 Task: Find connections with filter location Haar with filter topic #Mindfulnesswith filter profile language German with filter current company [24]7.ai with filter school Vel Tech Rangarajan Dr. Sagunthala R & D Institute of Science & Technology, Chennai with filter industry Printing Services with filter service category Healthcare Consulting with filter keywords title Copywriter
Action: Mouse moved to (224, 195)
Screenshot: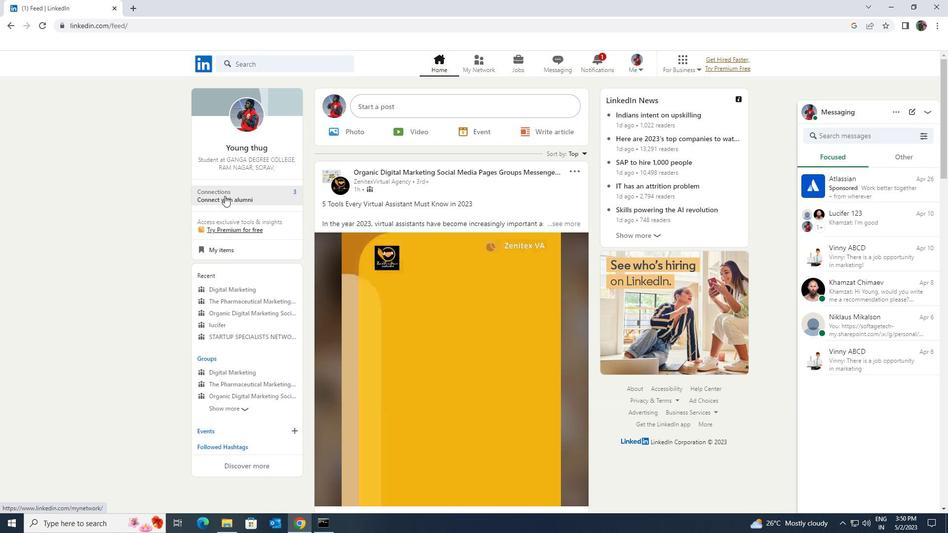
Action: Mouse pressed left at (224, 195)
Screenshot: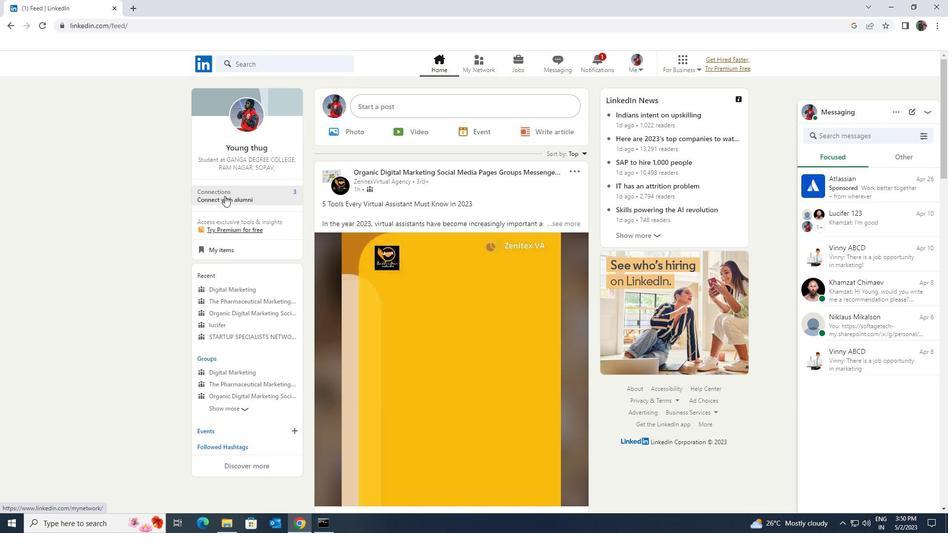 
Action: Mouse moved to (238, 120)
Screenshot: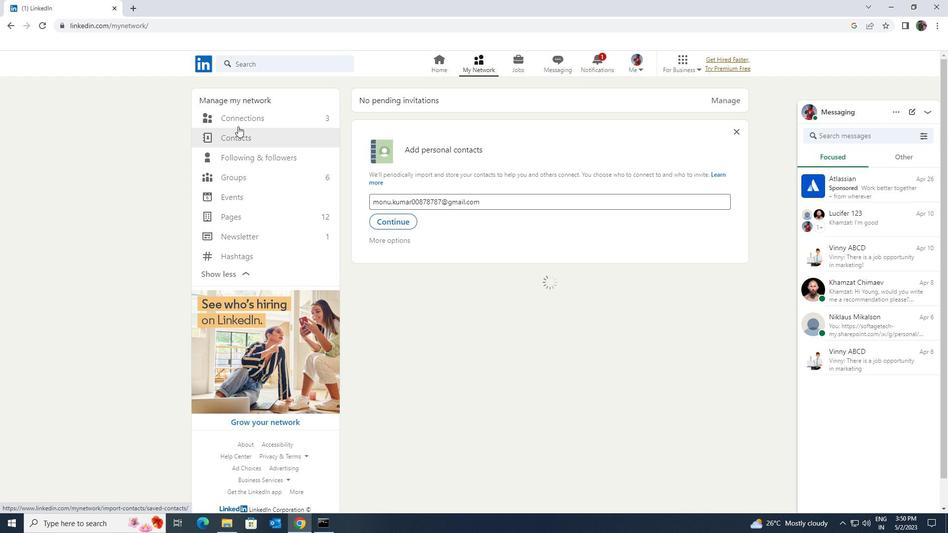 
Action: Mouse pressed left at (238, 120)
Screenshot: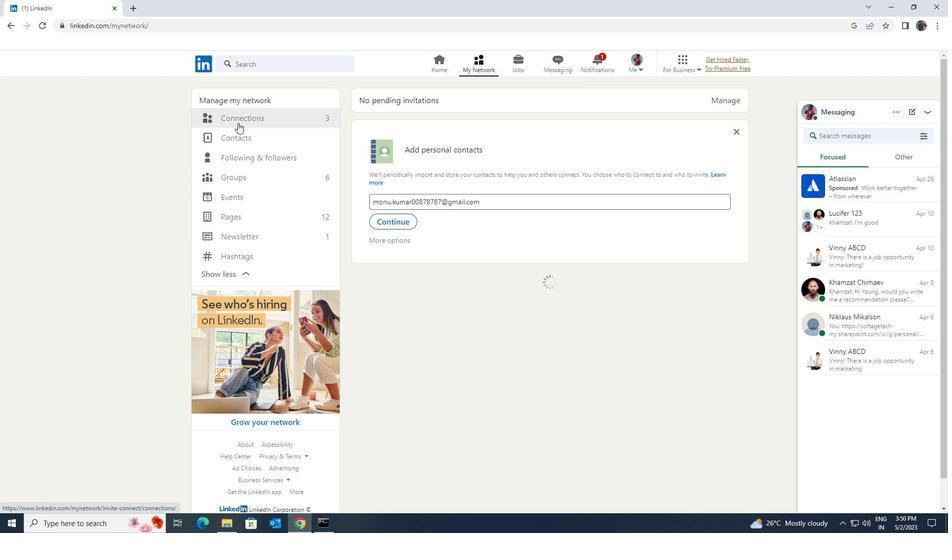 
Action: Mouse moved to (533, 120)
Screenshot: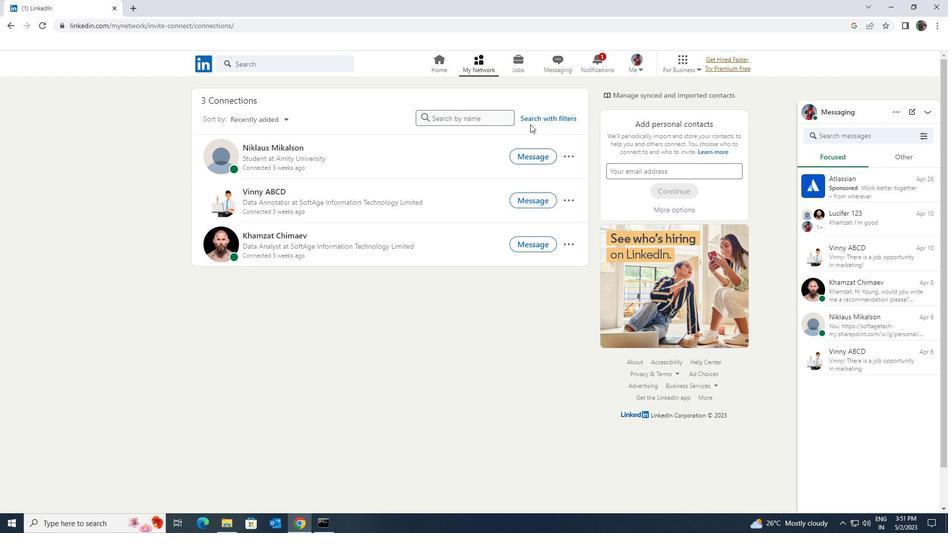 
Action: Mouse pressed left at (533, 120)
Screenshot: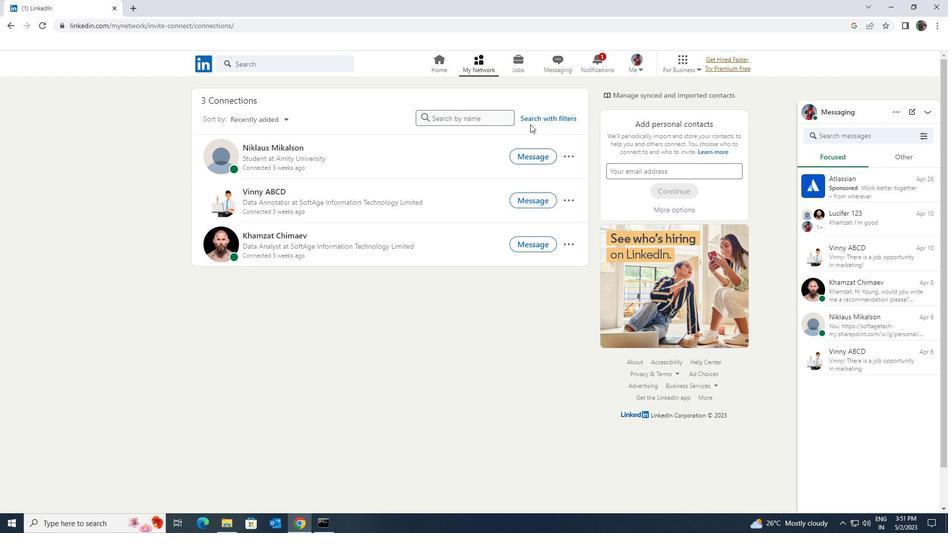 
Action: Mouse moved to (504, 92)
Screenshot: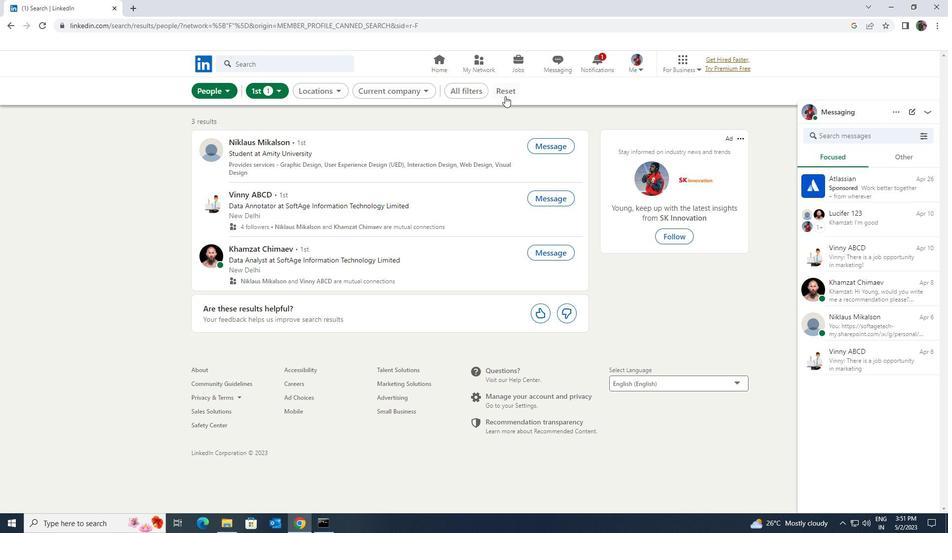 
Action: Mouse pressed left at (504, 92)
Screenshot: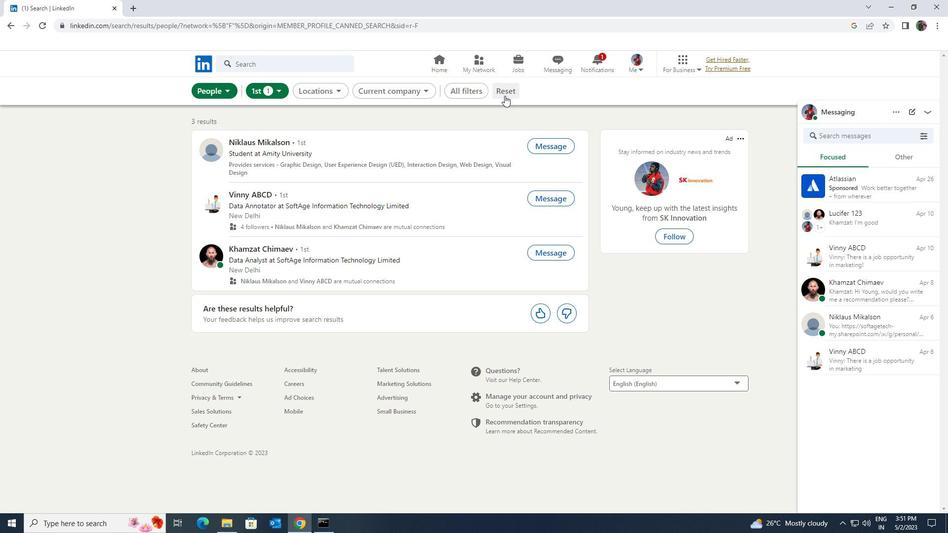 
Action: Mouse moved to (497, 90)
Screenshot: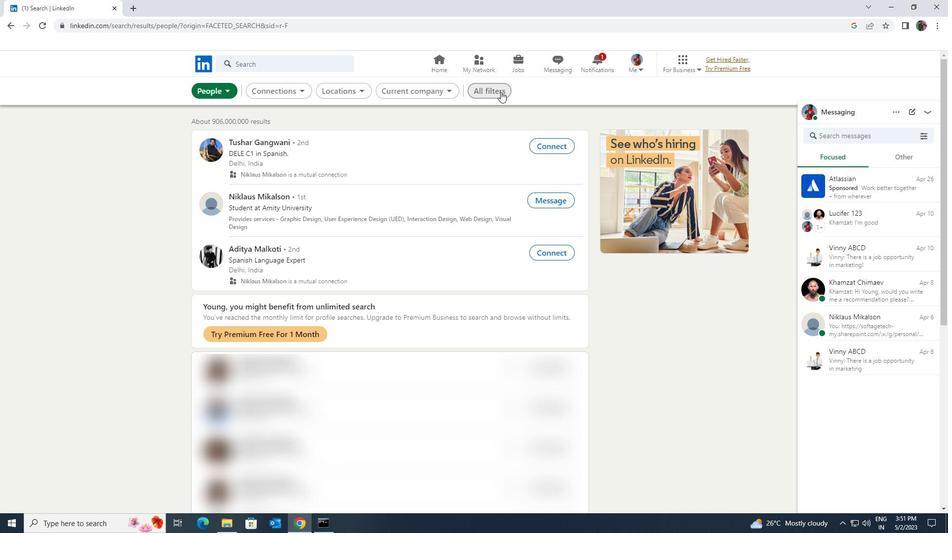 
Action: Mouse pressed left at (497, 90)
Screenshot: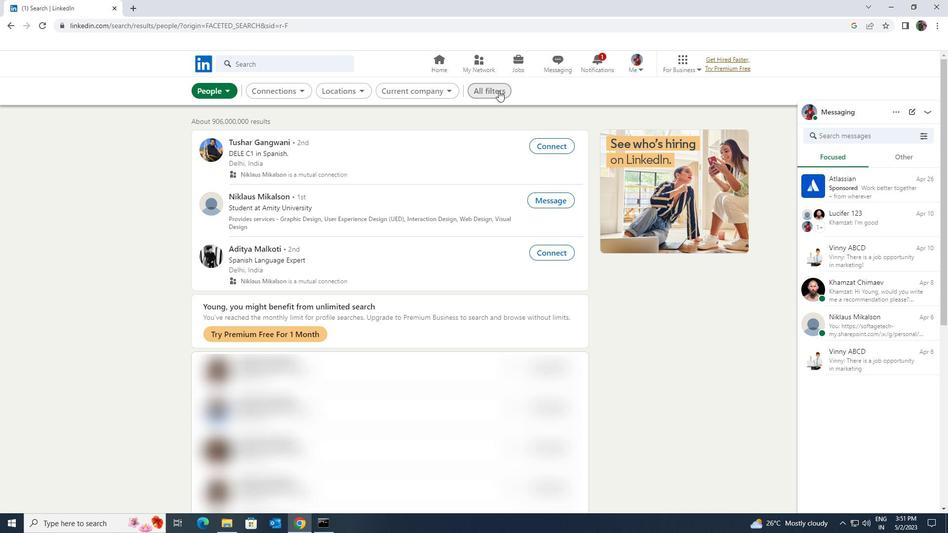 
Action: Mouse moved to (818, 387)
Screenshot: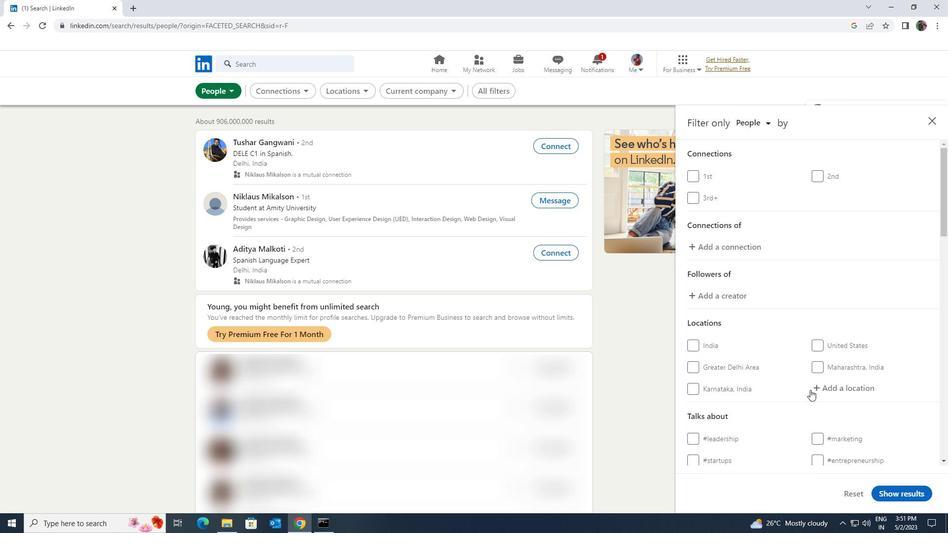 
Action: Mouse pressed left at (818, 387)
Screenshot: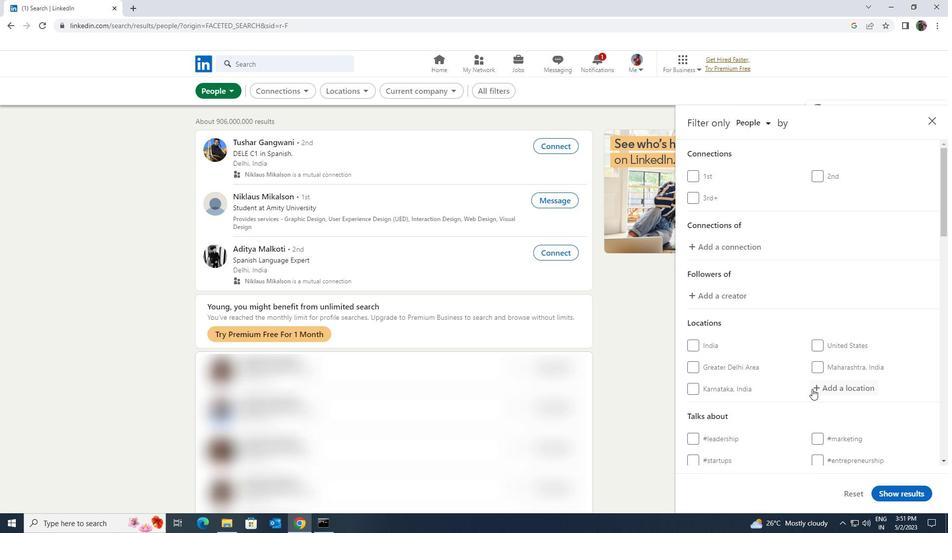 
Action: Key pressed <Key.shift>HAAR
Screenshot: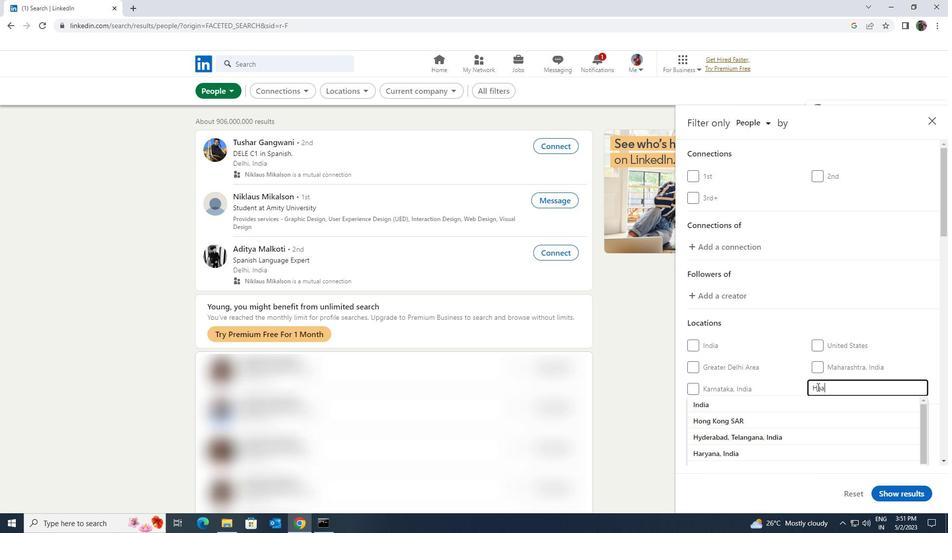 
Action: Mouse moved to (806, 416)
Screenshot: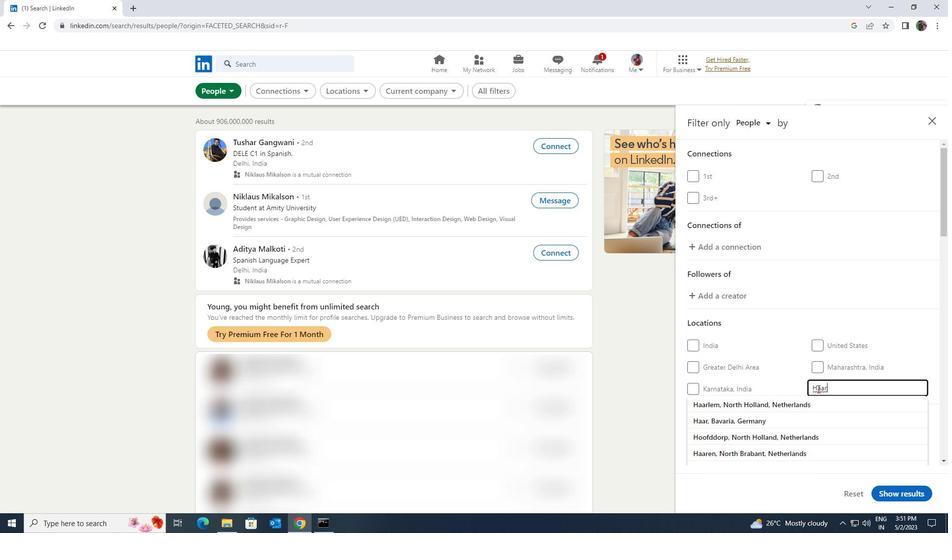 
Action: Mouse pressed left at (806, 416)
Screenshot: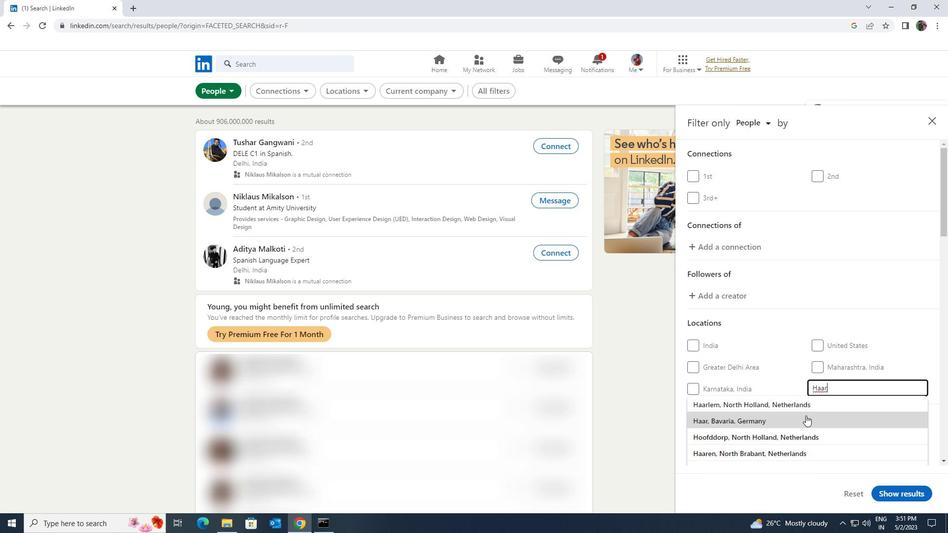 
Action: Mouse scrolled (806, 415) with delta (0, 0)
Screenshot: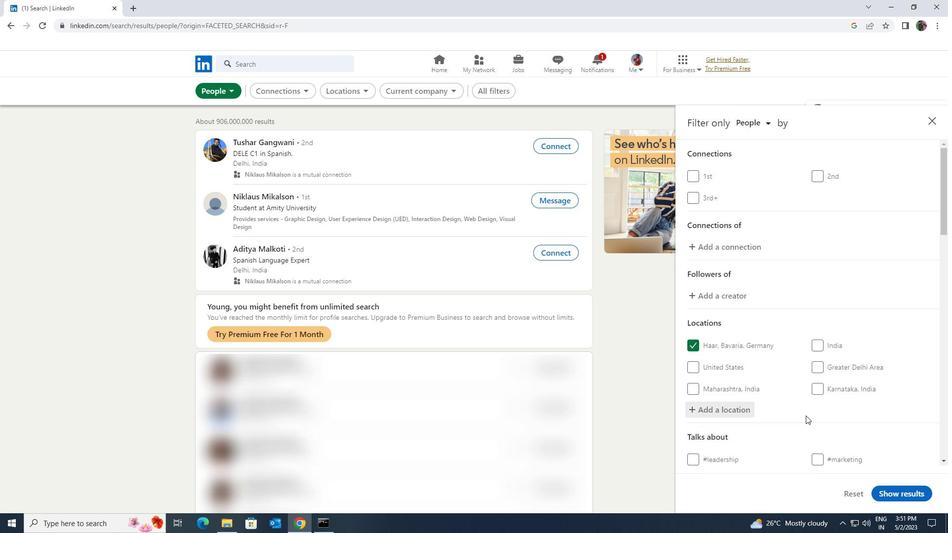 
Action: Mouse moved to (810, 422)
Screenshot: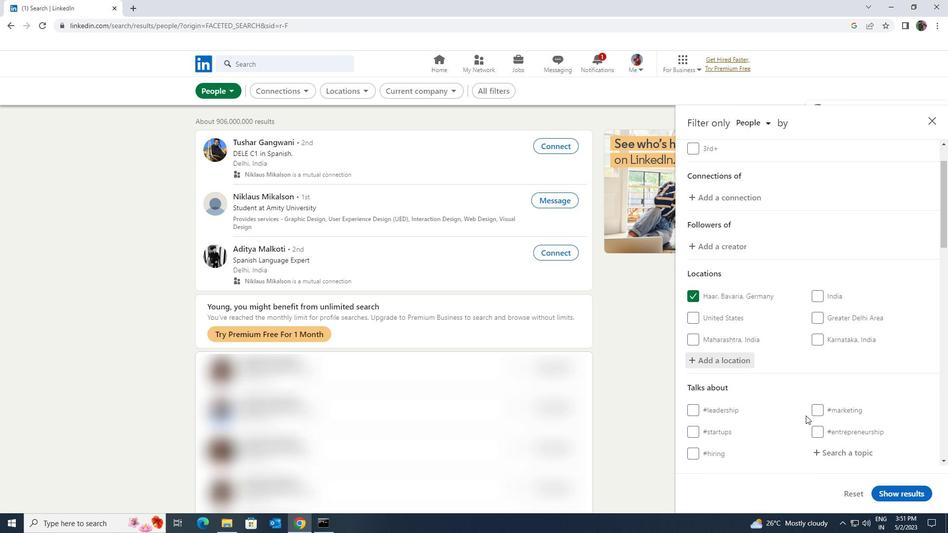 
Action: Mouse scrolled (810, 422) with delta (0, 0)
Screenshot: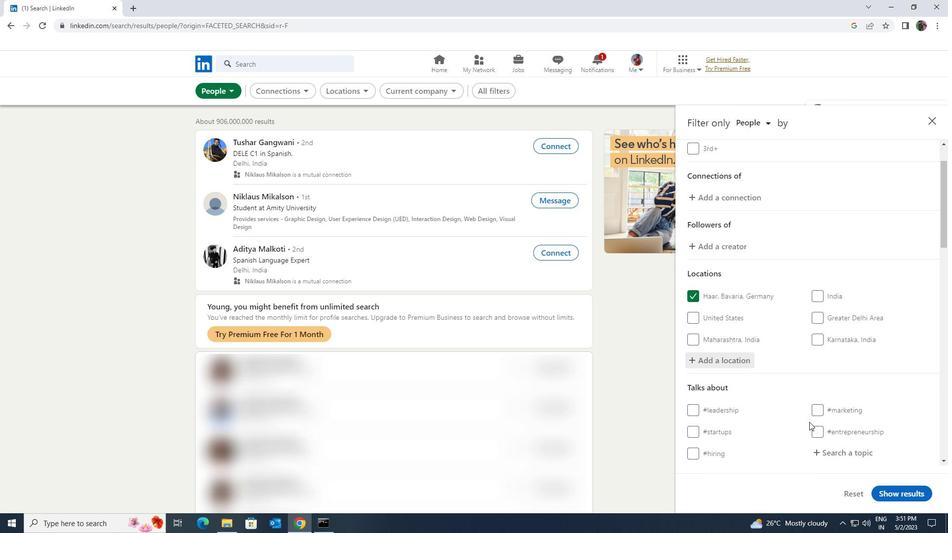 
Action: Mouse moved to (830, 404)
Screenshot: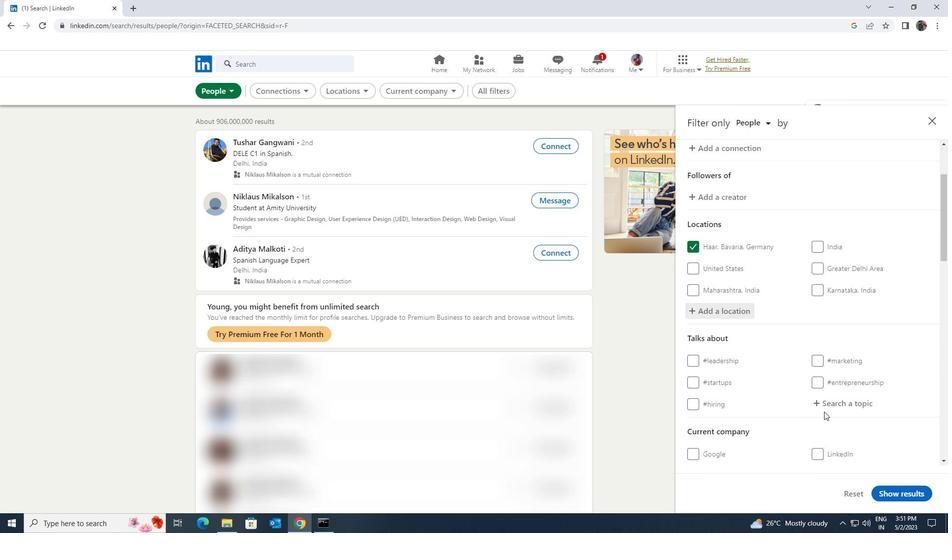 
Action: Mouse pressed left at (830, 404)
Screenshot: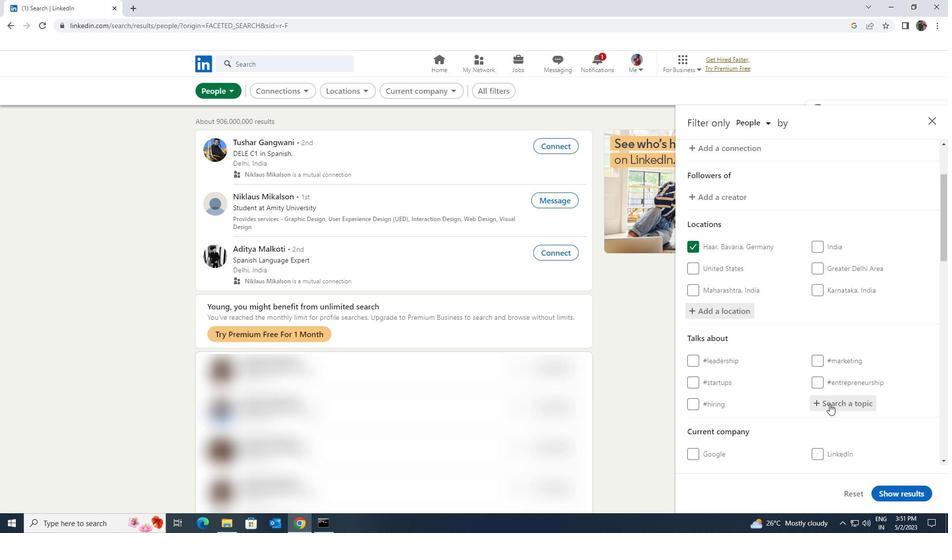 
Action: Key pressed <Key.shift>MINDFULL
Screenshot: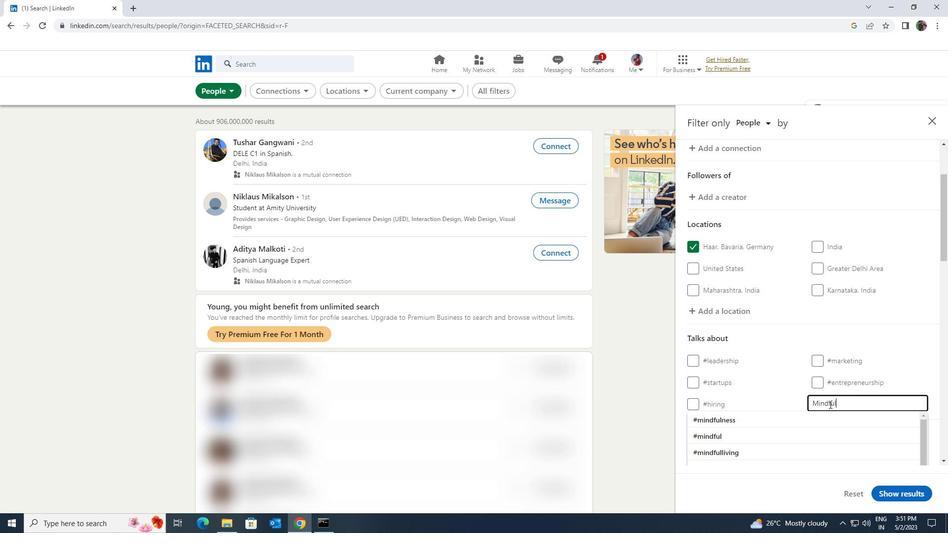 
Action: Mouse moved to (800, 449)
Screenshot: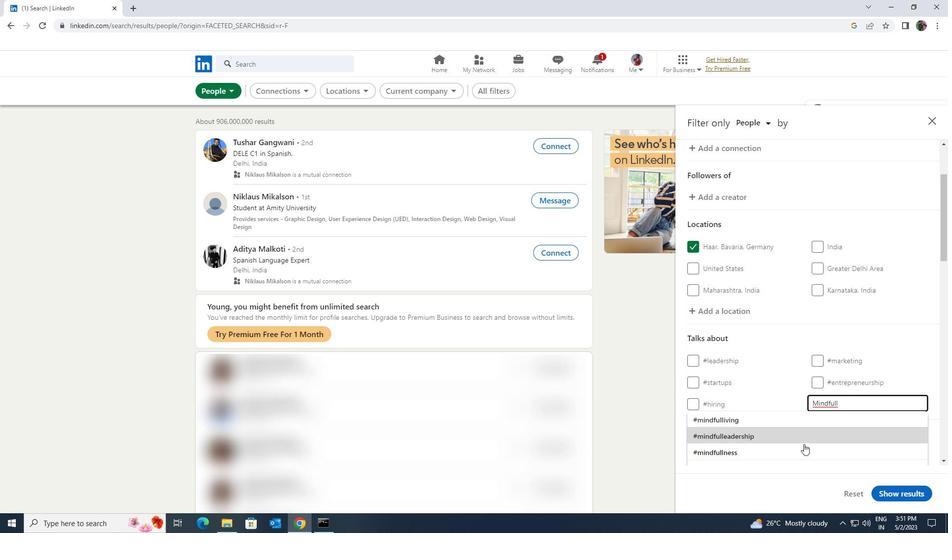 
Action: Mouse pressed left at (800, 449)
Screenshot: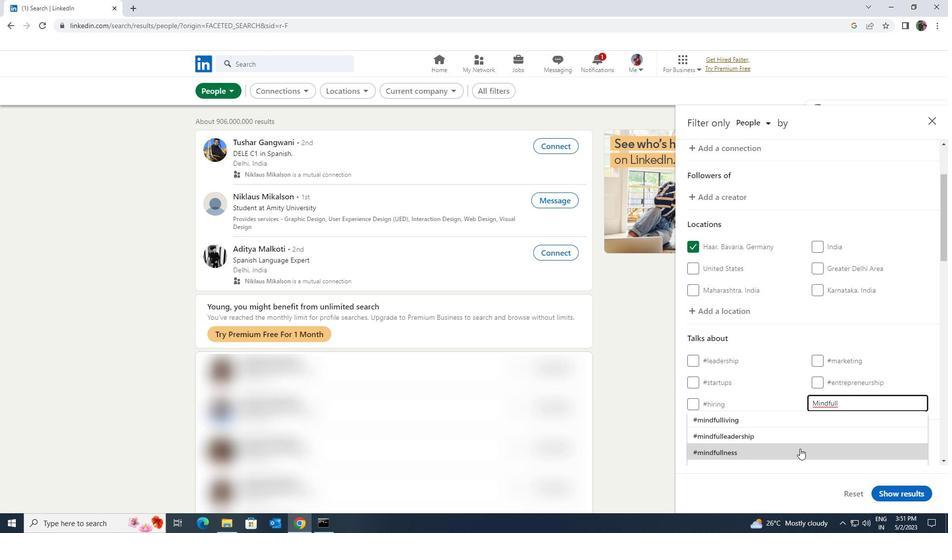 
Action: Mouse moved to (802, 436)
Screenshot: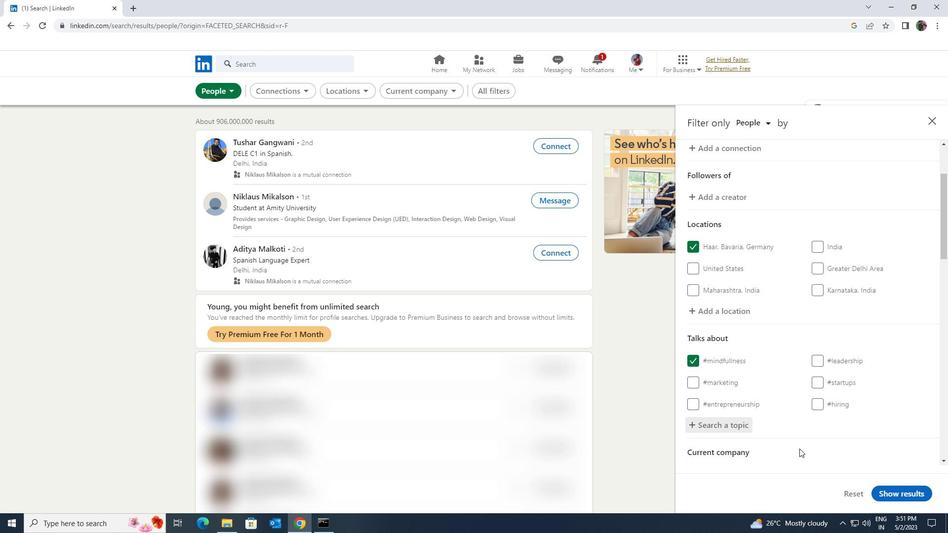 
Action: Mouse scrolled (802, 436) with delta (0, 0)
Screenshot: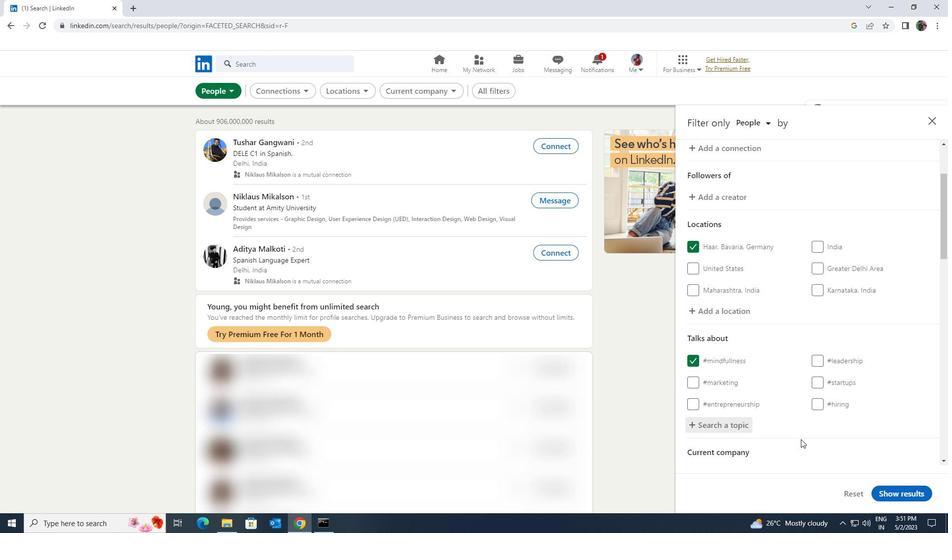 
Action: Mouse scrolled (802, 436) with delta (0, 0)
Screenshot: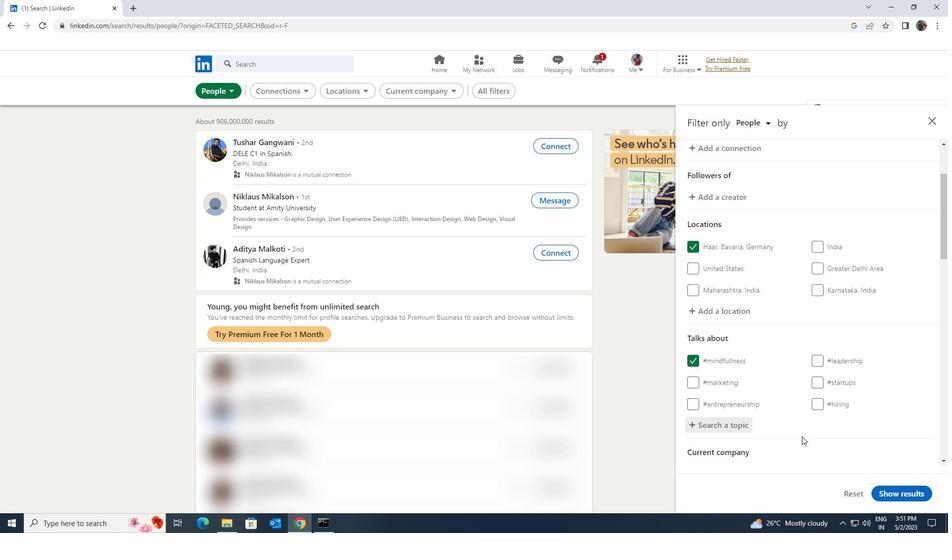 
Action: Mouse scrolled (802, 436) with delta (0, 0)
Screenshot: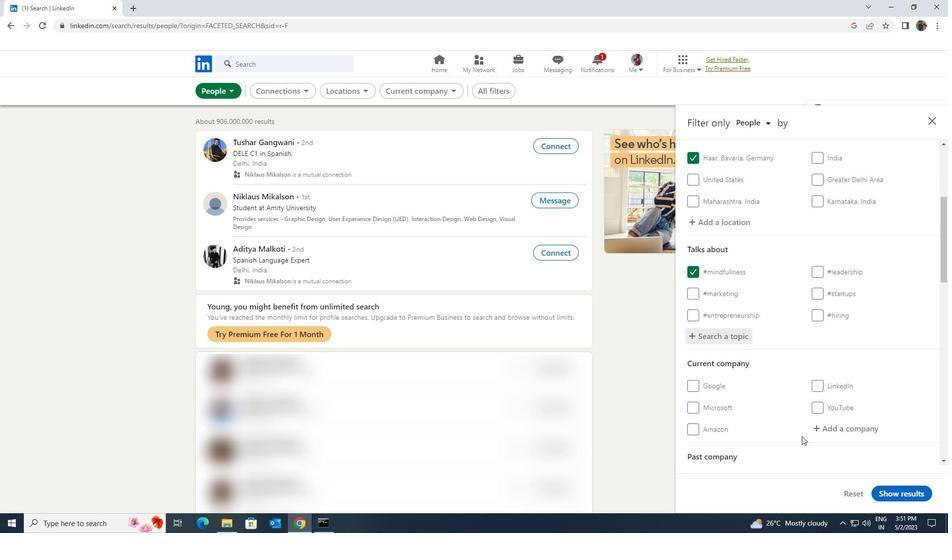 
Action: Mouse scrolled (802, 436) with delta (0, 0)
Screenshot: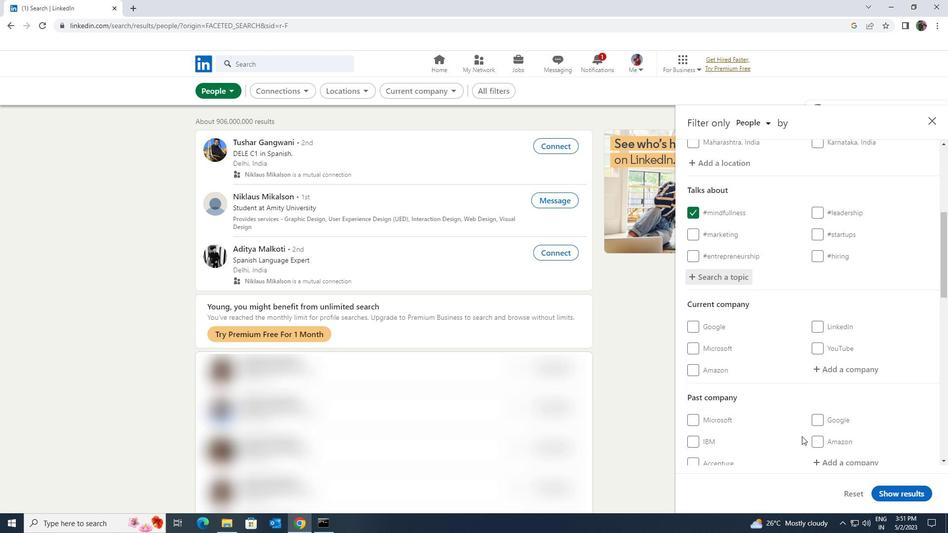 
Action: Mouse scrolled (802, 436) with delta (0, 0)
Screenshot: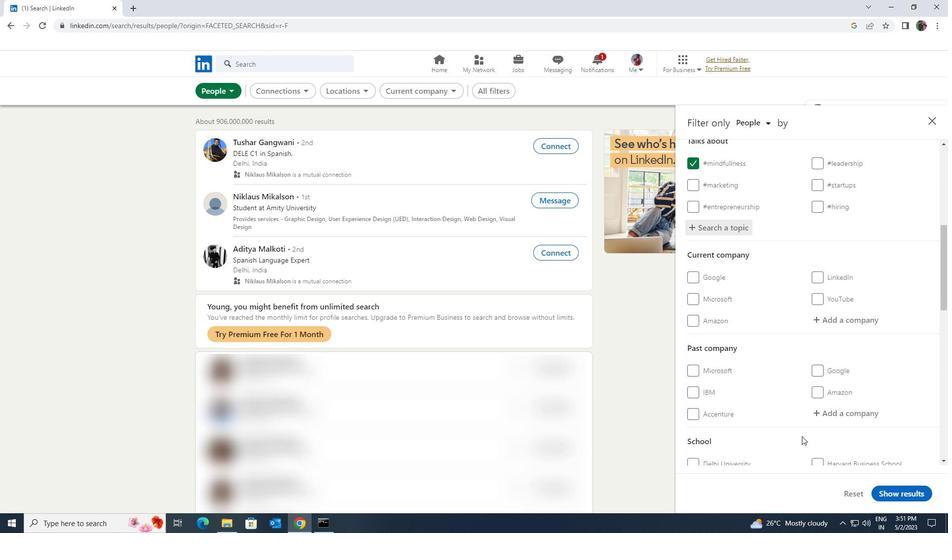 
Action: Mouse scrolled (802, 436) with delta (0, 0)
Screenshot: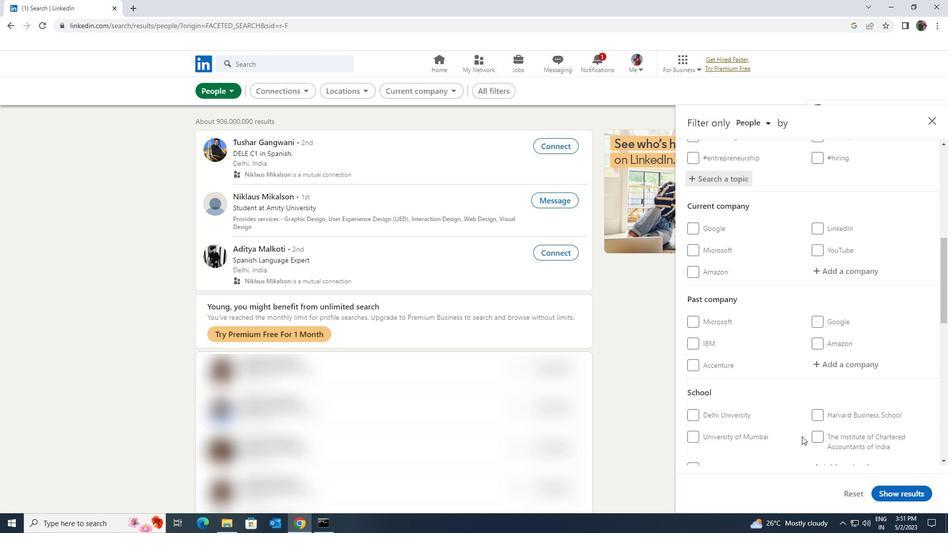 
Action: Mouse scrolled (802, 436) with delta (0, 0)
Screenshot: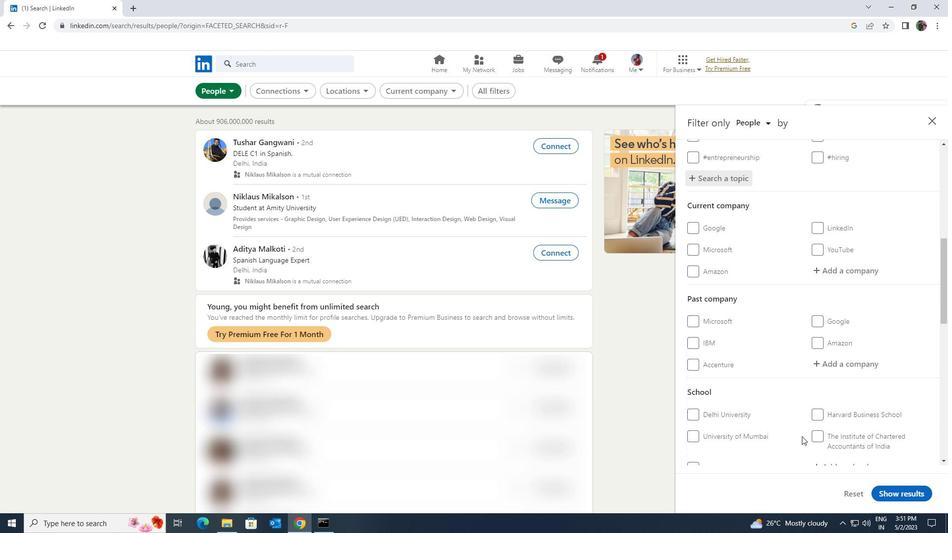 
Action: Mouse scrolled (802, 436) with delta (0, 0)
Screenshot: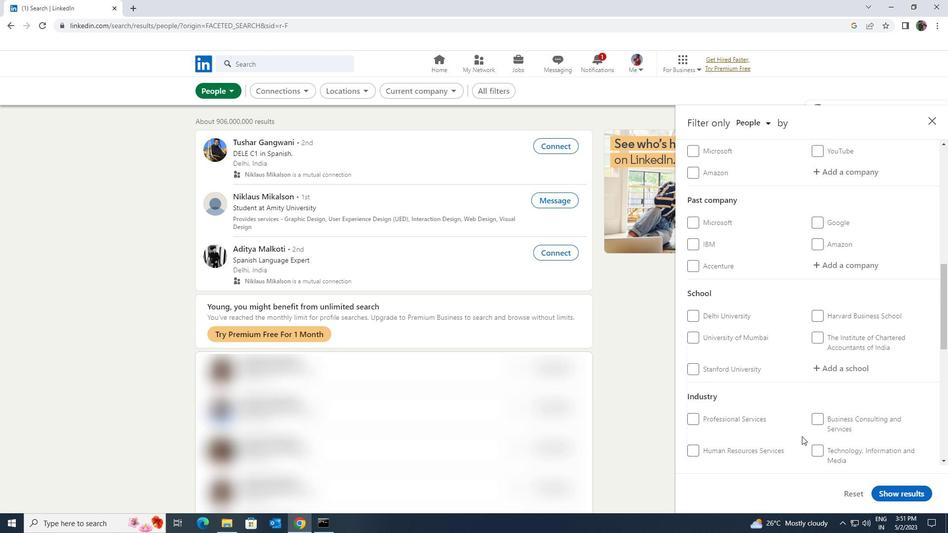 
Action: Mouse scrolled (802, 436) with delta (0, 0)
Screenshot: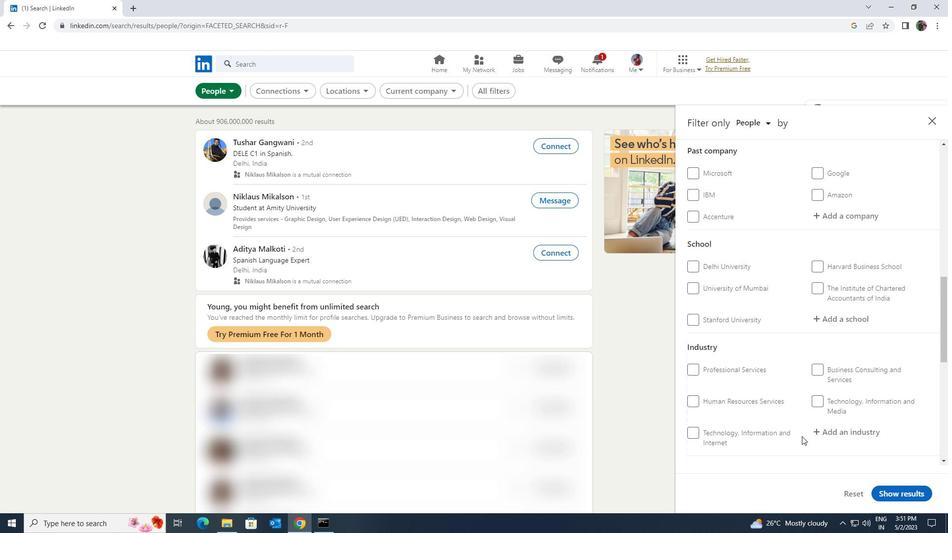 
Action: Mouse scrolled (802, 436) with delta (0, 0)
Screenshot: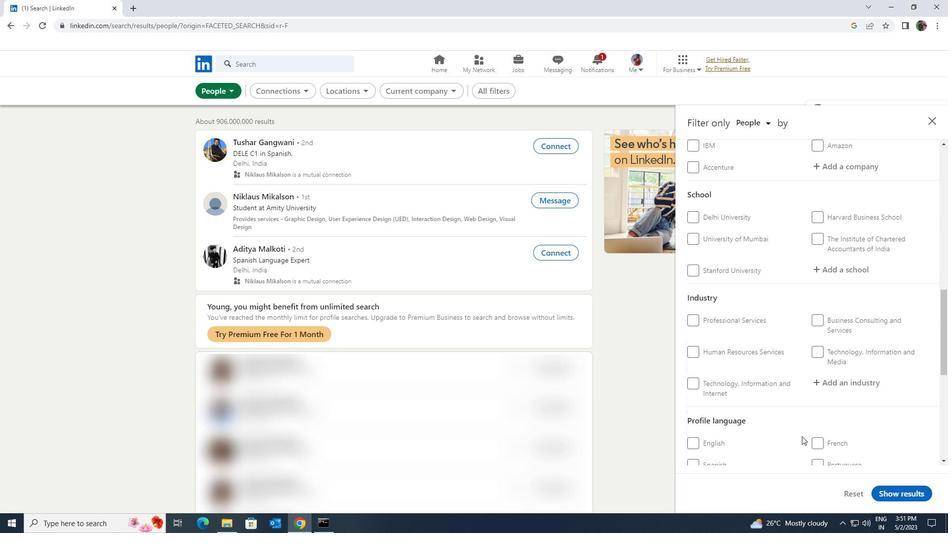 
Action: Mouse scrolled (802, 436) with delta (0, 0)
Screenshot: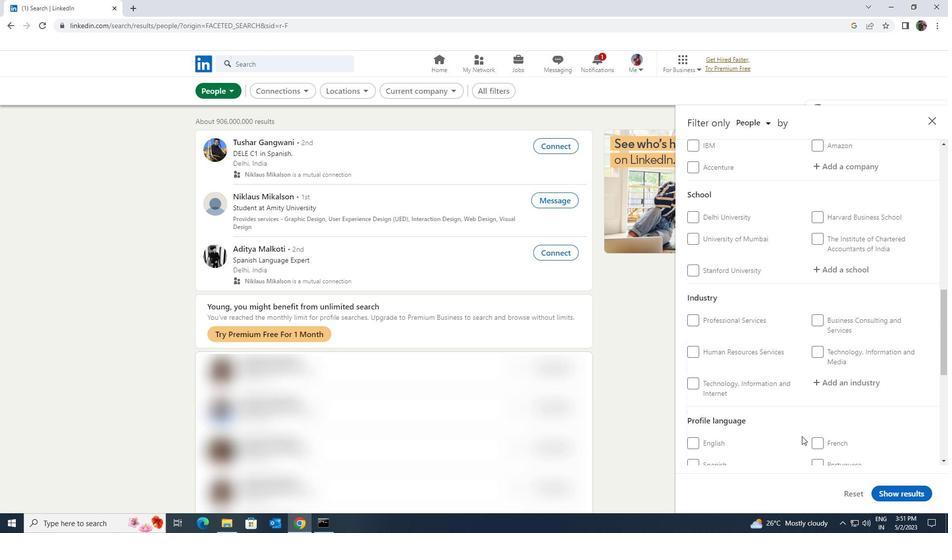 
Action: Mouse moved to (699, 387)
Screenshot: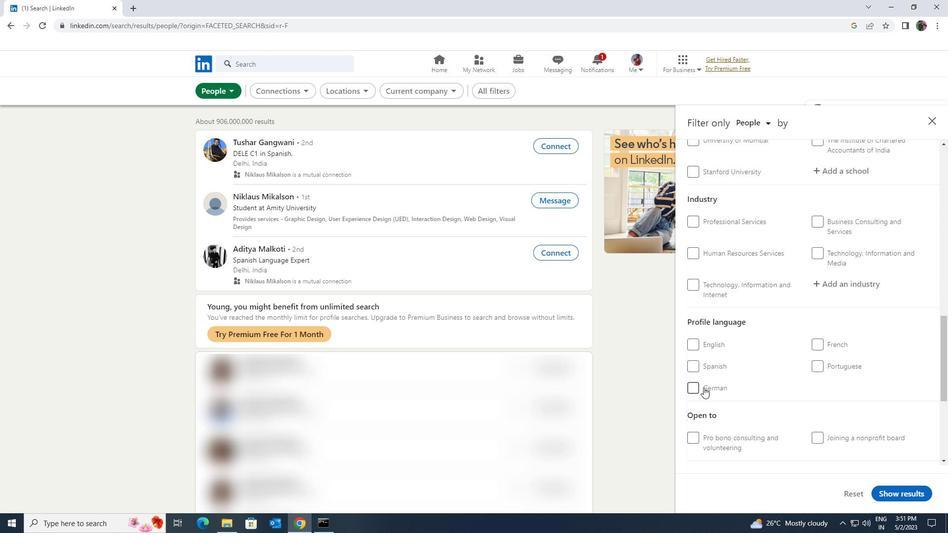 
Action: Mouse pressed left at (699, 387)
Screenshot: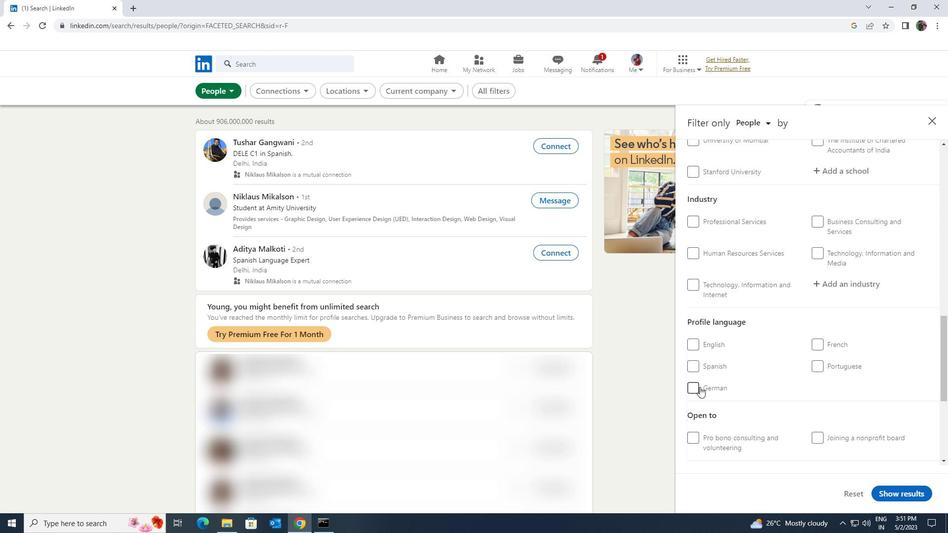 
Action: Mouse moved to (753, 393)
Screenshot: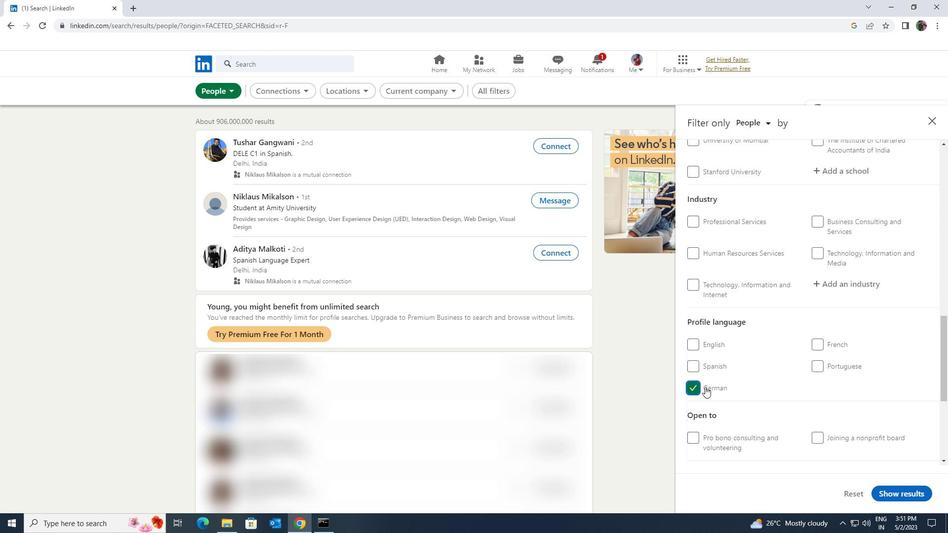 
Action: Mouse scrolled (753, 394) with delta (0, 0)
Screenshot: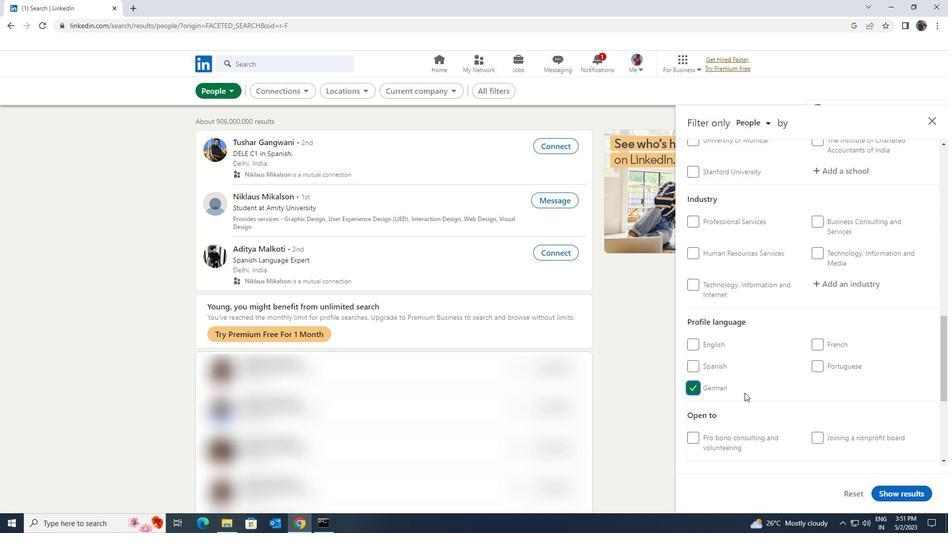 
Action: Mouse scrolled (753, 394) with delta (0, 0)
Screenshot: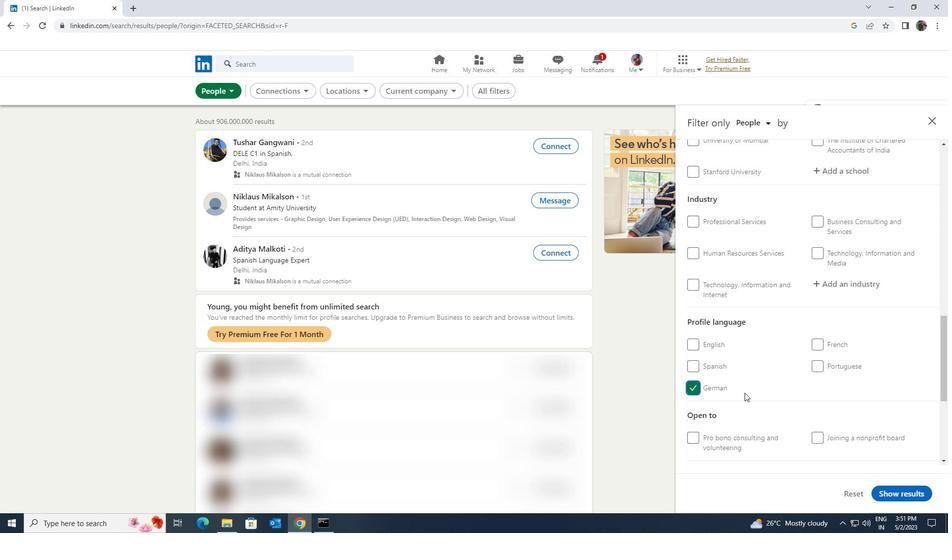 
Action: Mouse scrolled (753, 394) with delta (0, 0)
Screenshot: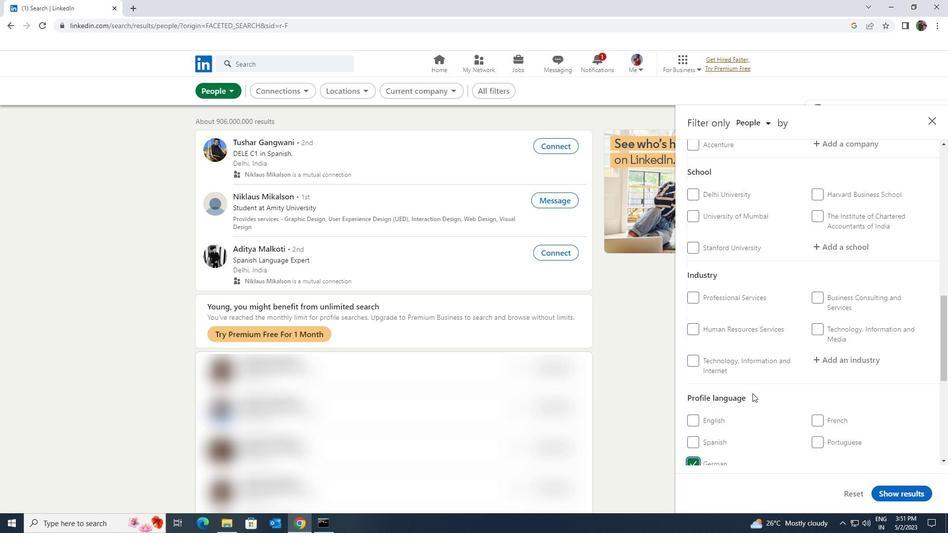 
Action: Mouse scrolled (753, 394) with delta (0, 0)
Screenshot: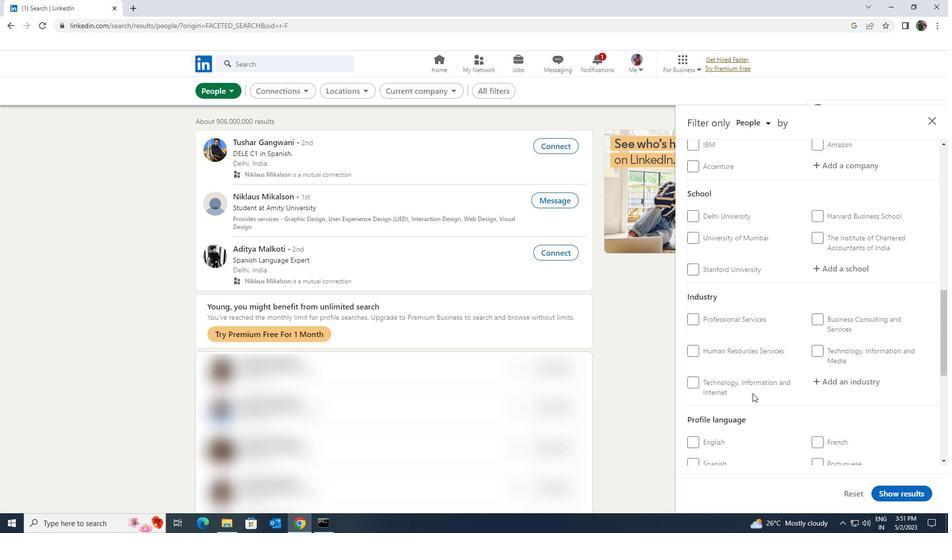 
Action: Mouse scrolled (753, 394) with delta (0, 0)
Screenshot: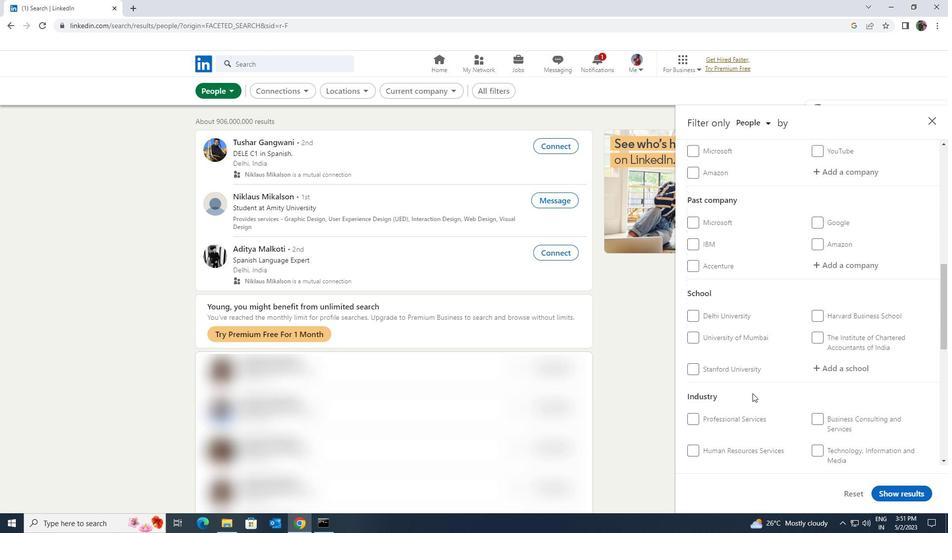 
Action: Mouse scrolled (753, 394) with delta (0, 0)
Screenshot: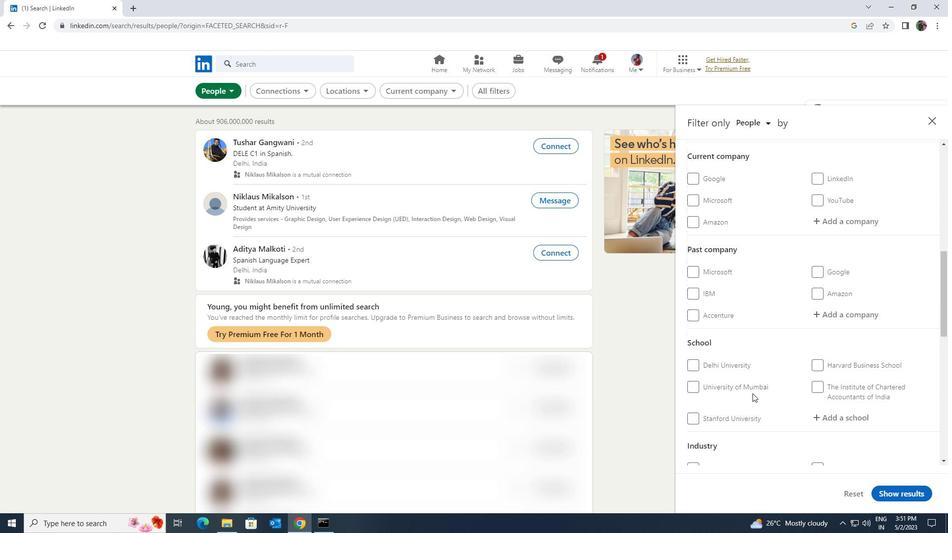 
Action: Mouse scrolled (753, 394) with delta (0, 0)
Screenshot: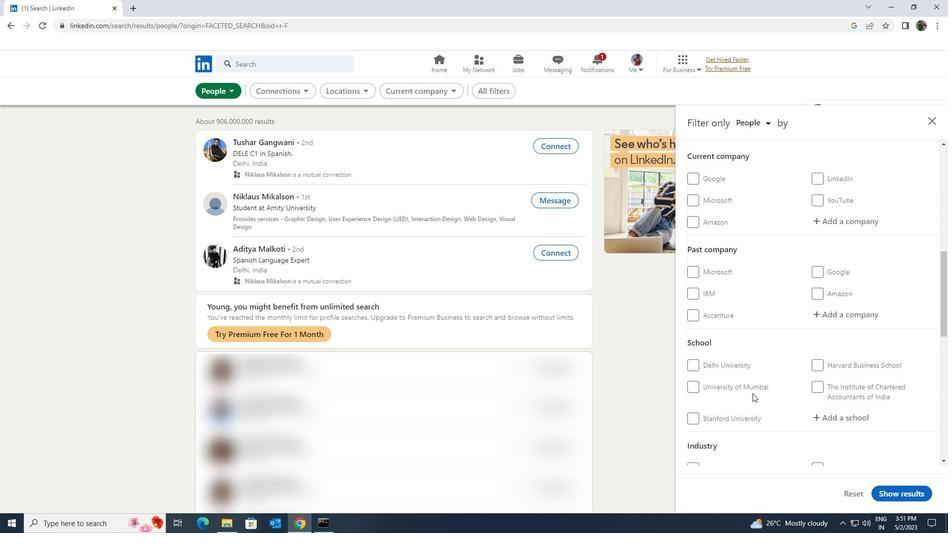 
Action: Mouse moved to (820, 320)
Screenshot: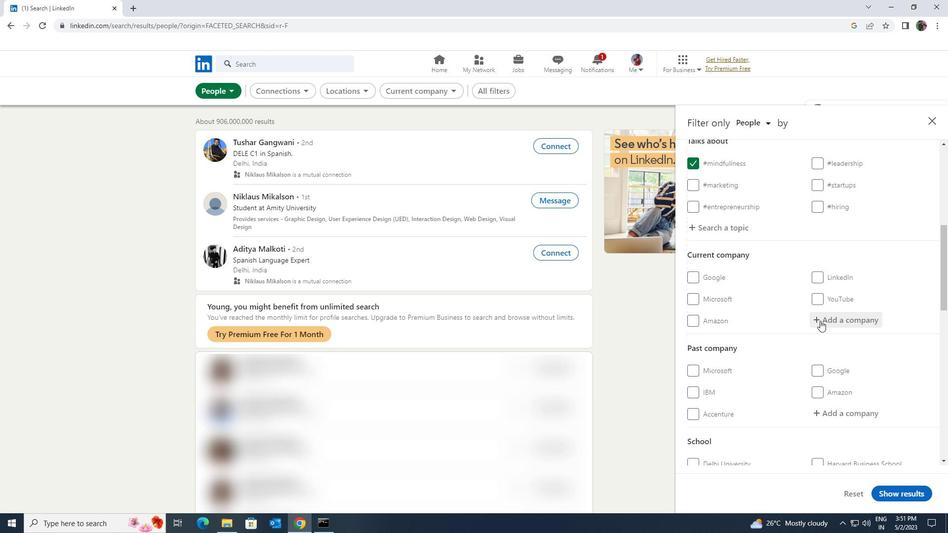 
Action: Mouse pressed left at (820, 320)
Screenshot: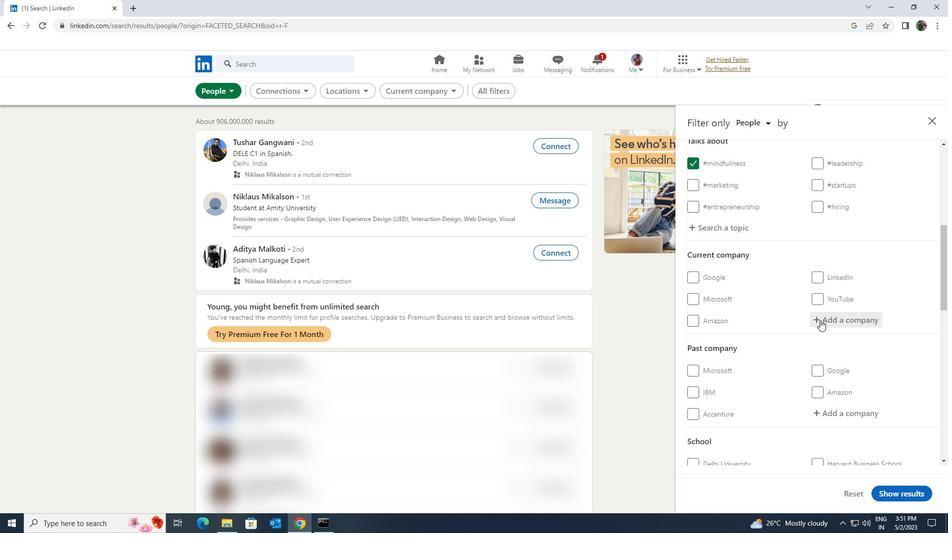 
Action: Key pressed <Key.shift><Key.shift><Key.shift><Key.shift><Key.shift><Key.shift><Key.shift><Key.shift><Key.shift><Key.shift><Key.shift><Key.shift><Key.shift><Key.shift><Key.shift><Key.shift><Key.shift><Key.shift><Key.shift><Key.shift><Key.shift><Key.shift><Key.shift><Key.shift><Key.shift><Key.shift><Key.shift>@4.AI
Screenshot: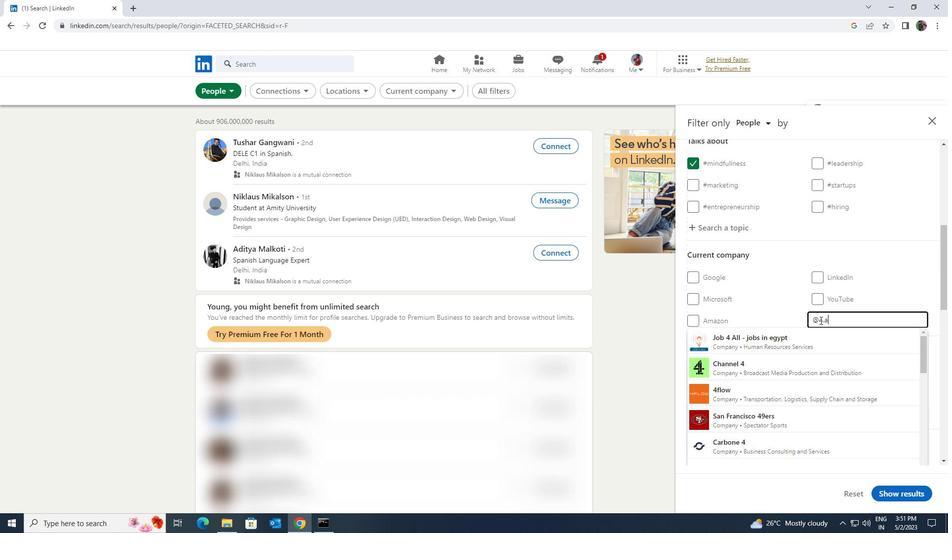 
Action: Mouse moved to (804, 362)
Screenshot: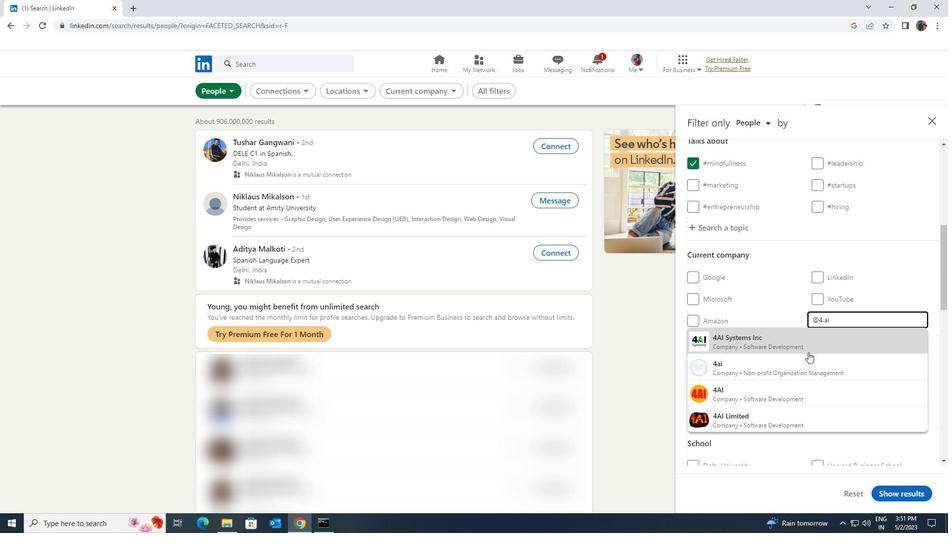 
Action: Mouse pressed left at (804, 362)
Screenshot: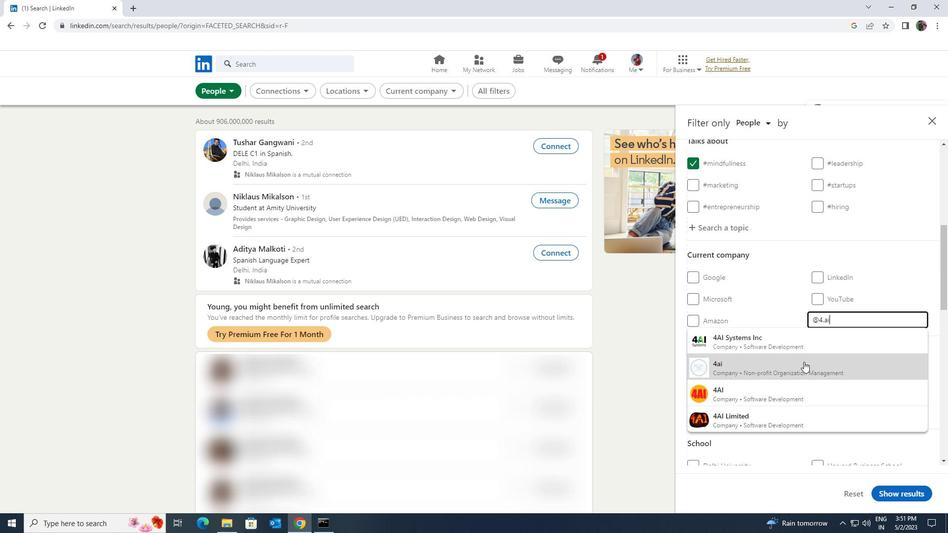 
Action: Mouse scrolled (804, 361) with delta (0, 0)
Screenshot: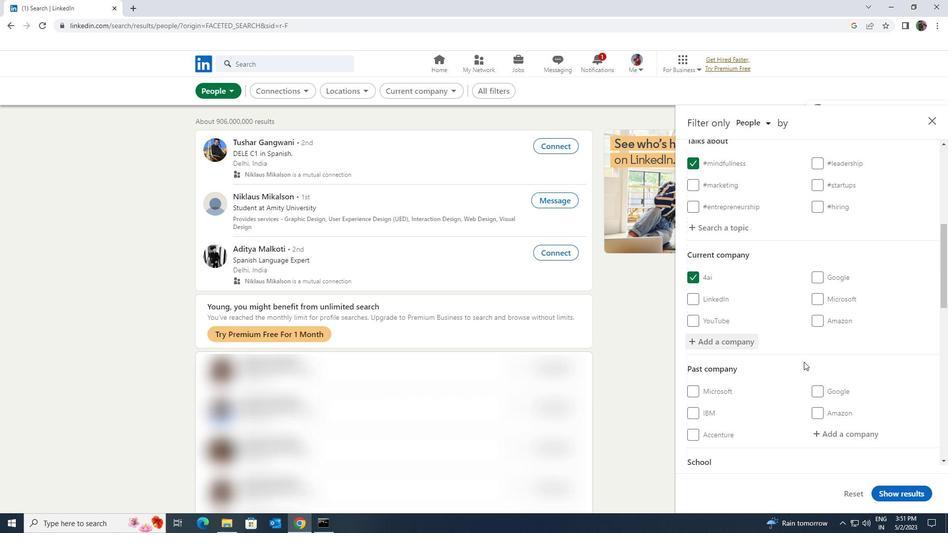 
Action: Mouse scrolled (804, 361) with delta (0, 0)
Screenshot: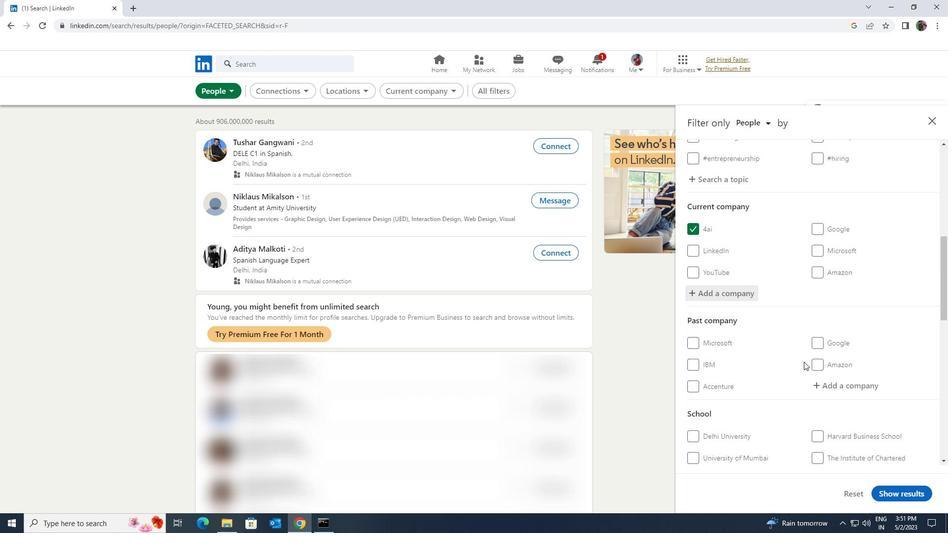 
Action: Mouse scrolled (804, 361) with delta (0, 0)
Screenshot: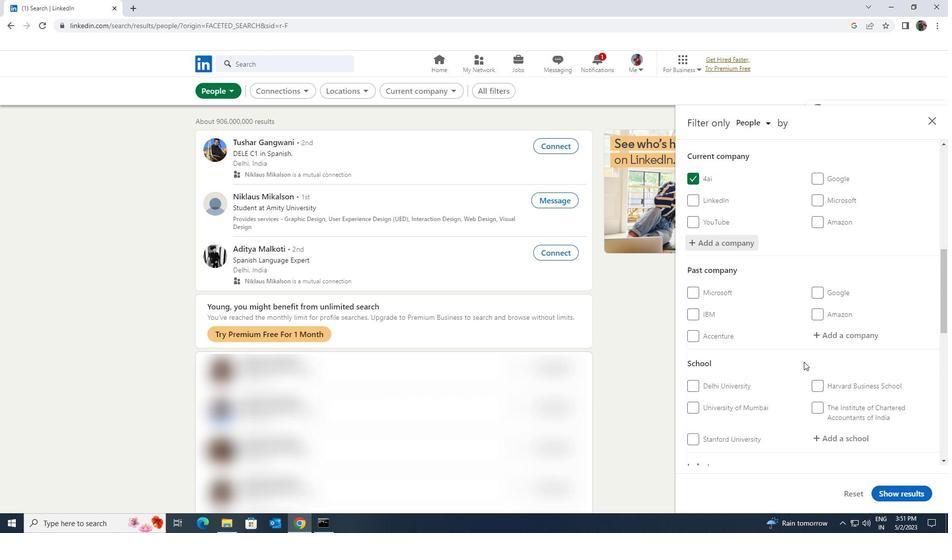
Action: Mouse moved to (820, 386)
Screenshot: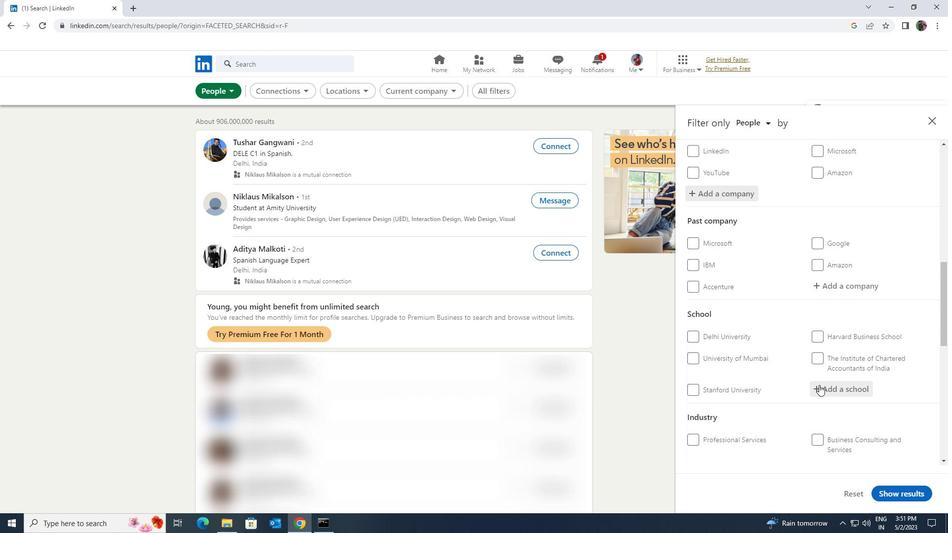 
Action: Mouse pressed left at (820, 386)
Screenshot: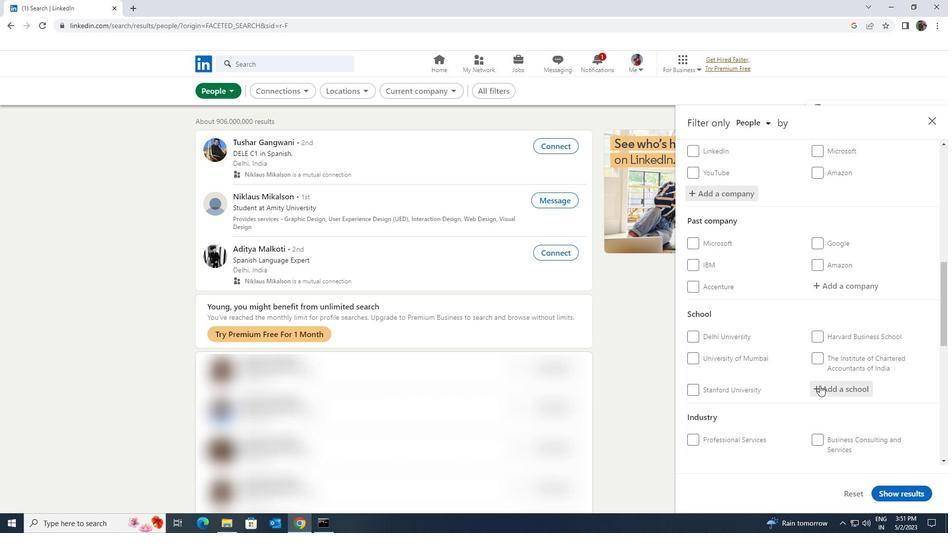 
Action: Key pressed <Key.shift><Key.shift><Key.shift><Key.shift><Key.shift><Key.shift>VEL<Key.space><Key.shift>TECH<Key.space><Key.shift>RANGAR
Screenshot: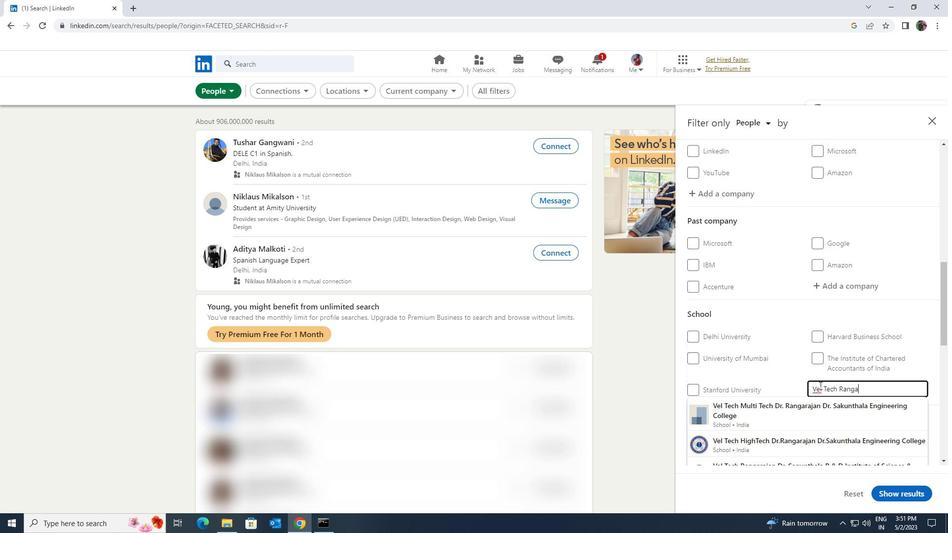 
Action: Mouse moved to (821, 410)
Screenshot: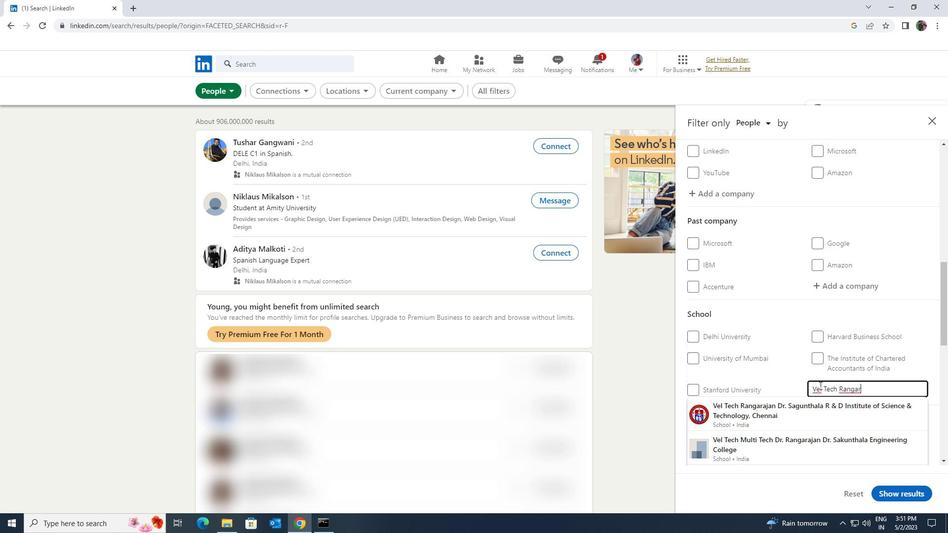 
Action: Mouse pressed left at (821, 410)
Screenshot: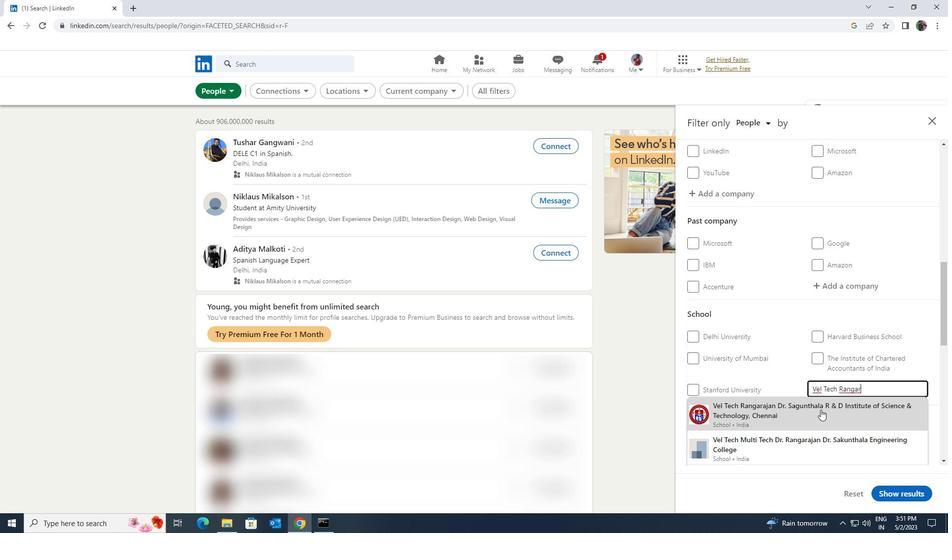 
Action: Mouse moved to (821, 407)
Screenshot: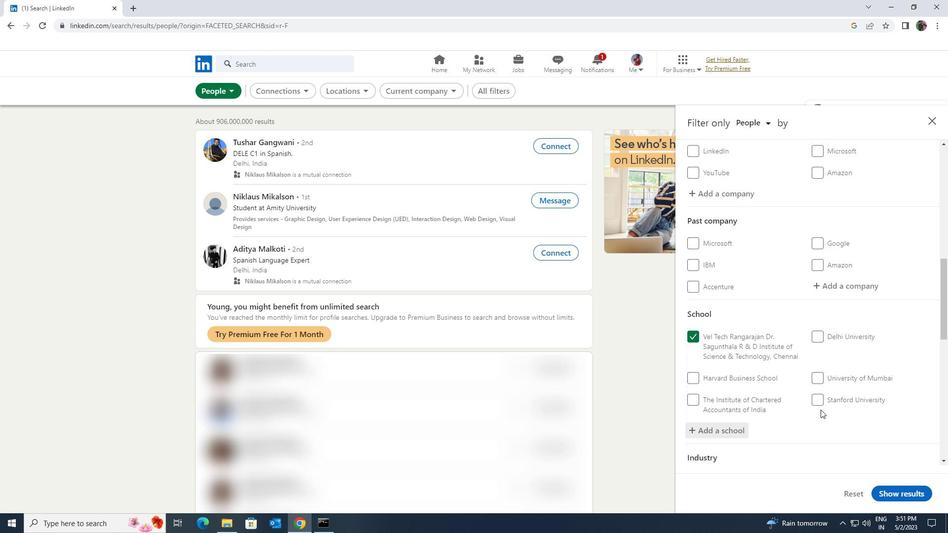 
Action: Mouse scrolled (821, 406) with delta (0, 0)
Screenshot: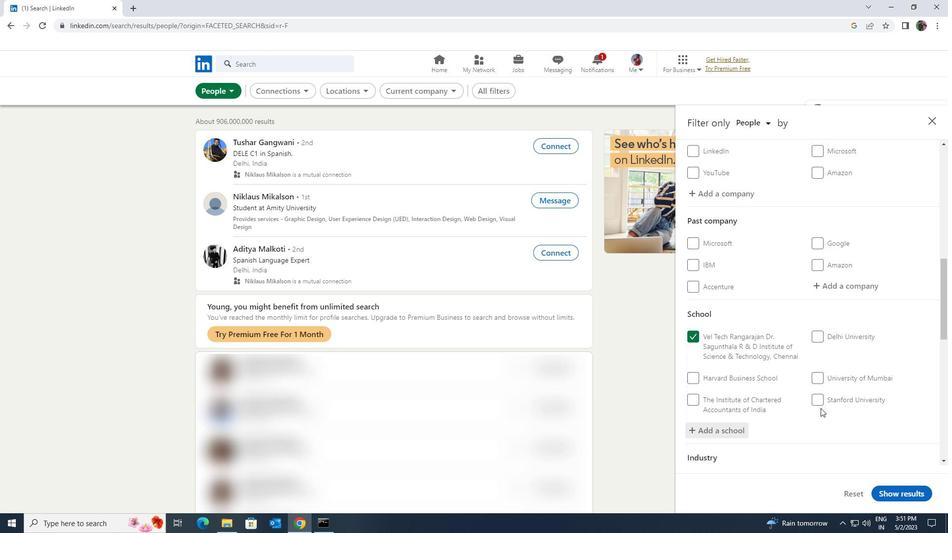 
Action: Mouse scrolled (821, 406) with delta (0, 0)
Screenshot: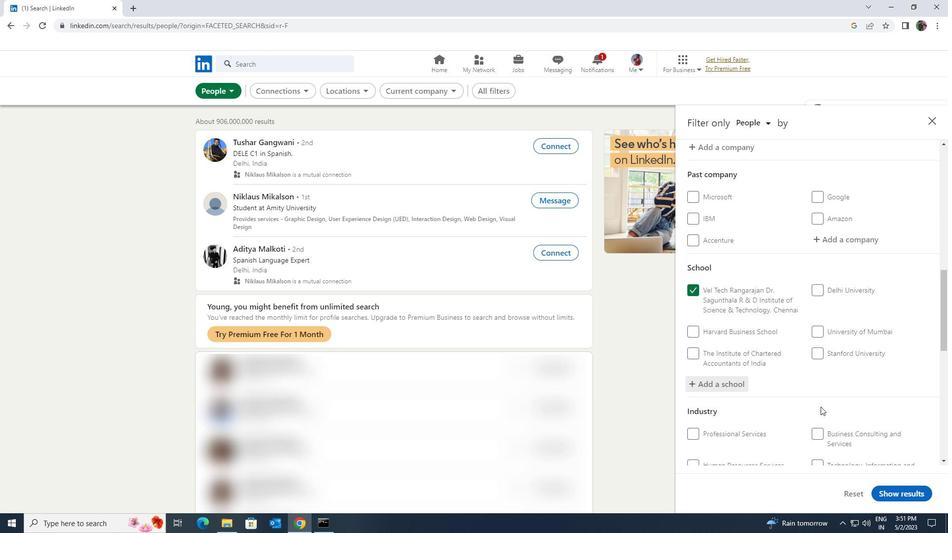 
Action: Mouse scrolled (821, 406) with delta (0, 0)
Screenshot: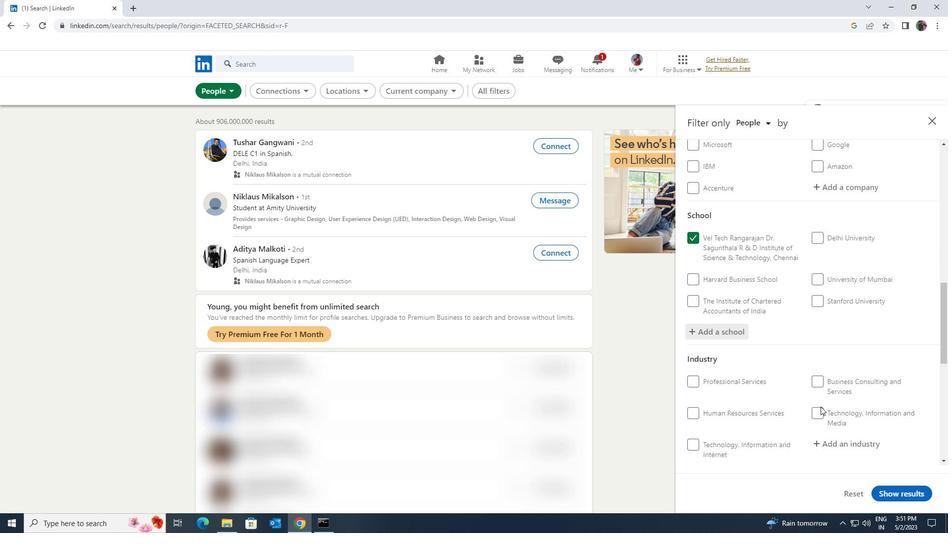 
Action: Mouse moved to (826, 398)
Screenshot: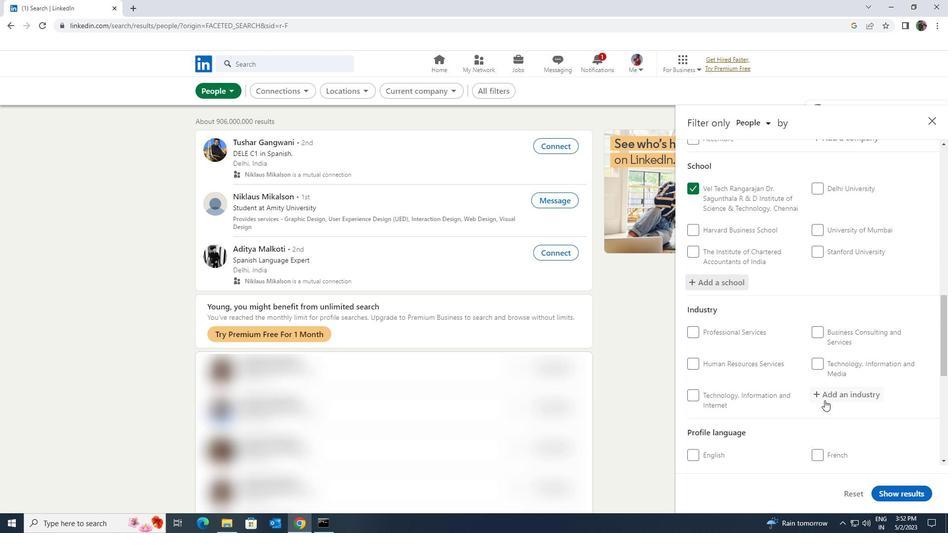 
Action: Mouse pressed left at (826, 398)
Screenshot: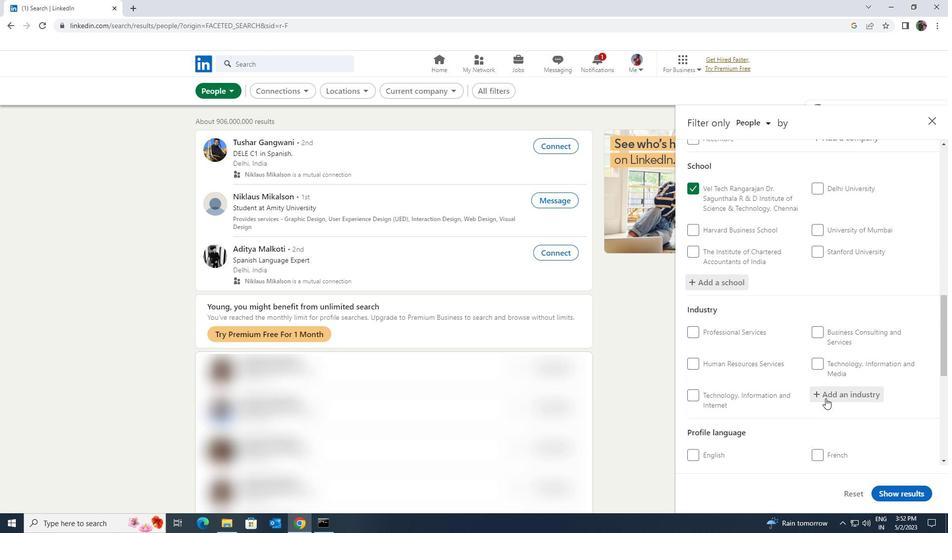 
Action: Key pressed <Key.shift><Key.shift><Key.shift><Key.shift><Key.shift><Key.shift><Key.shift>PRINTING
Screenshot: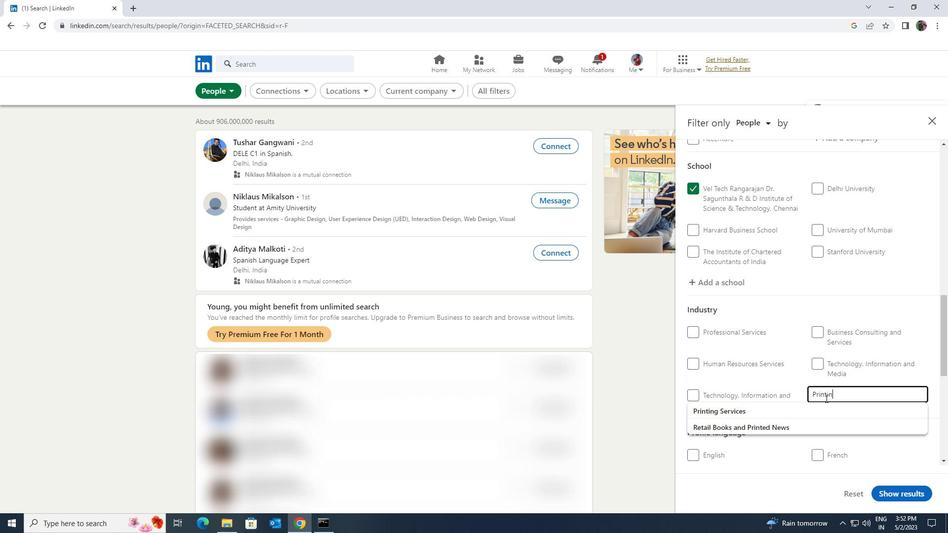 
Action: Mouse moved to (821, 405)
Screenshot: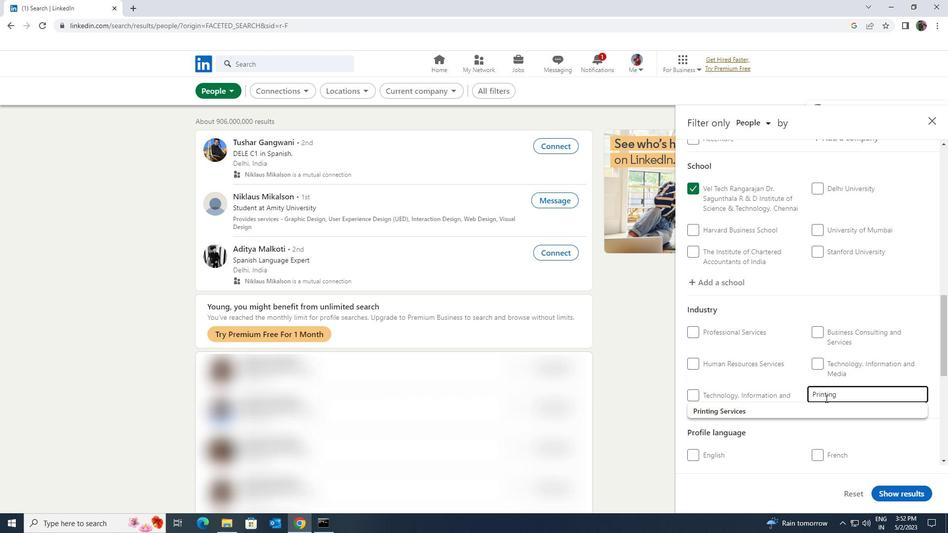 
Action: Mouse pressed left at (821, 405)
Screenshot: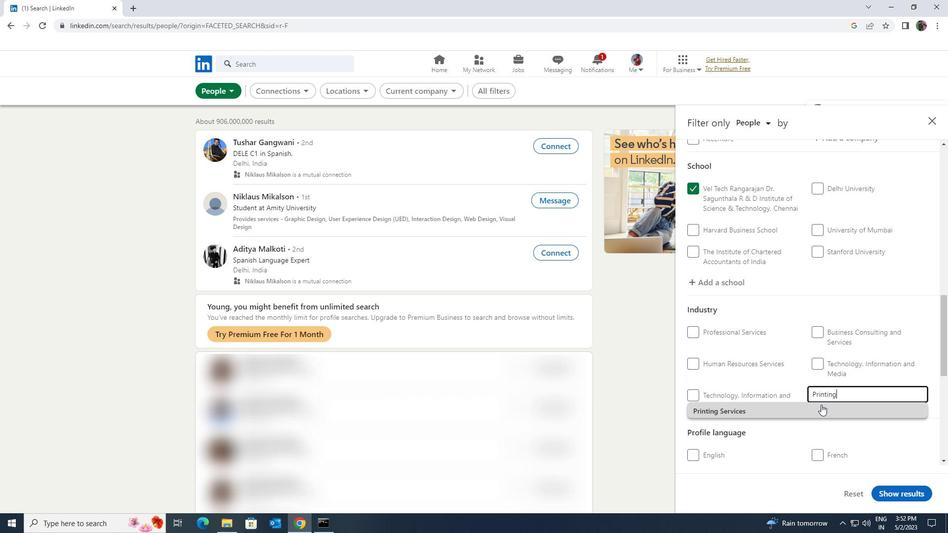 
Action: Mouse scrolled (821, 404) with delta (0, 0)
Screenshot: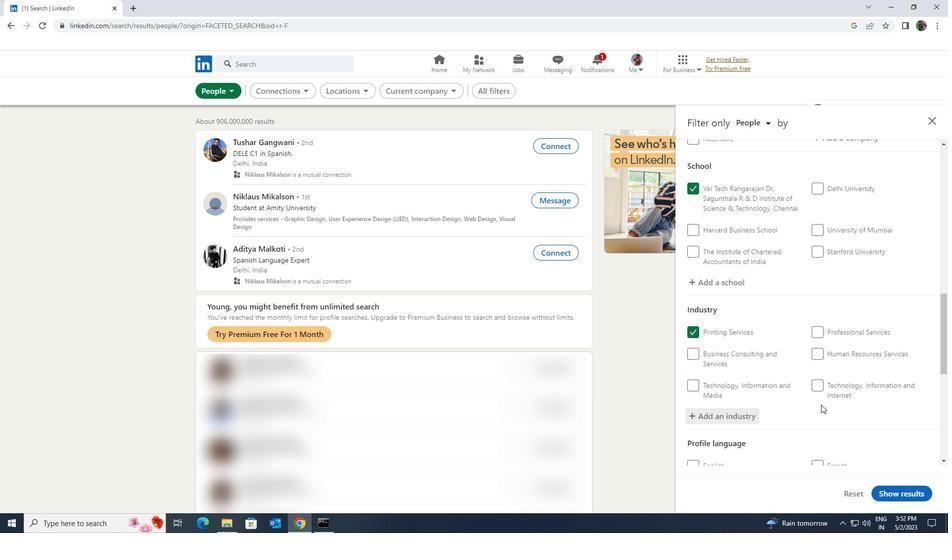 
Action: Mouse scrolled (821, 404) with delta (0, 0)
Screenshot: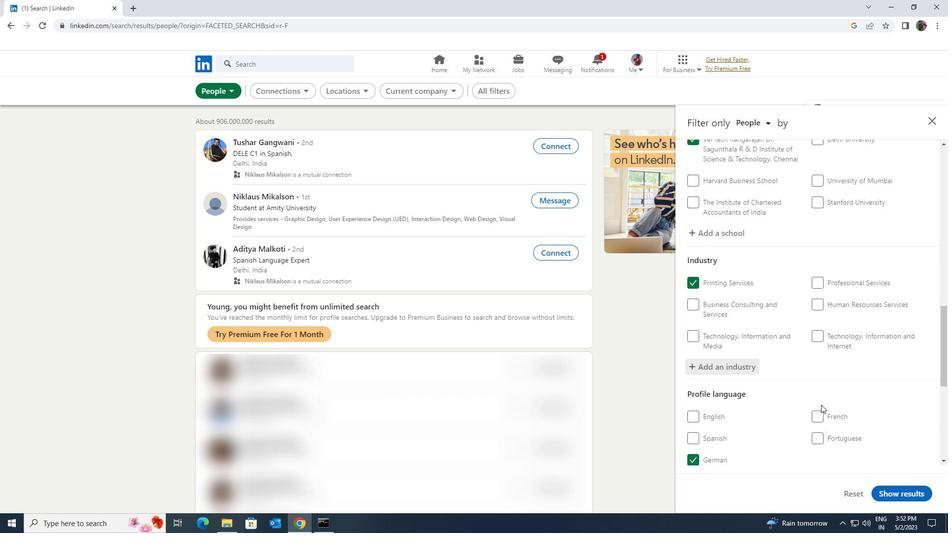 
Action: Mouse scrolled (821, 404) with delta (0, 0)
Screenshot: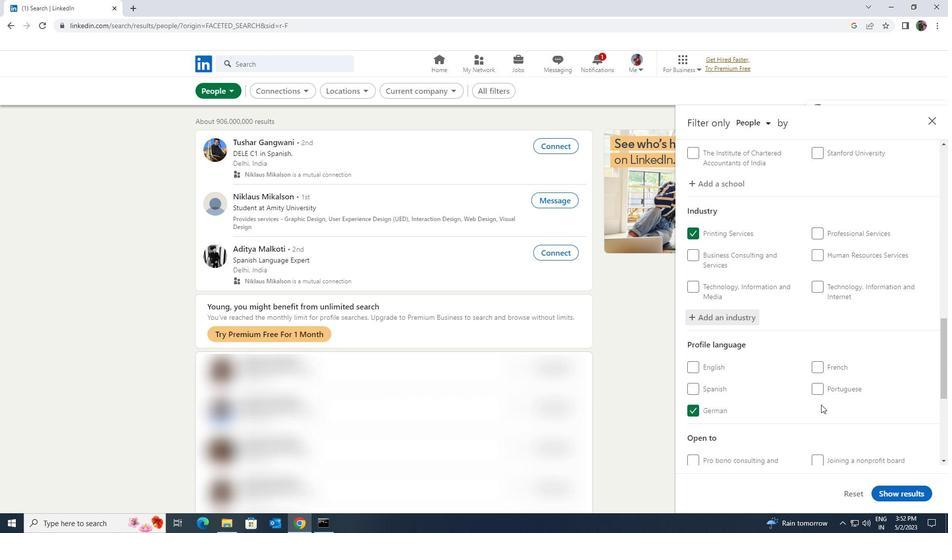 
Action: Mouse scrolled (821, 404) with delta (0, 0)
Screenshot: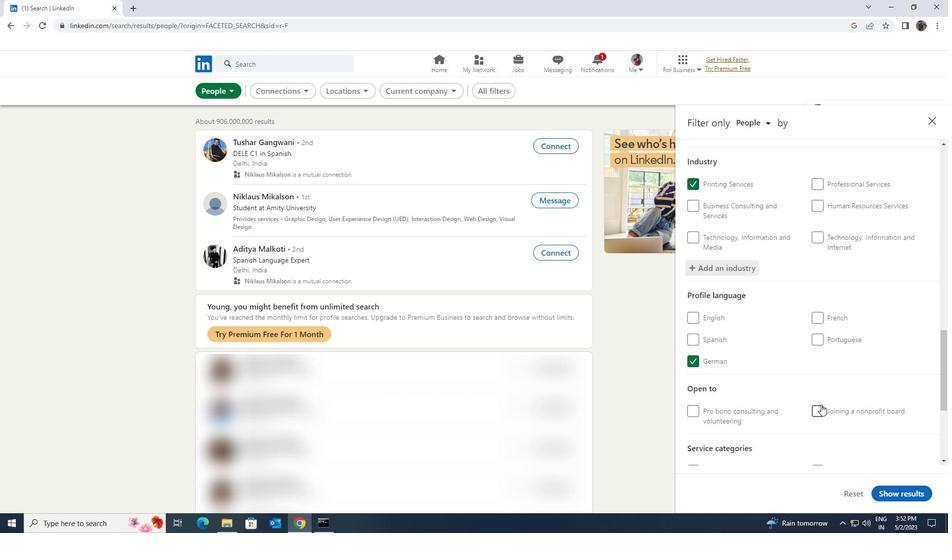 
Action: Mouse scrolled (821, 404) with delta (0, 0)
Screenshot: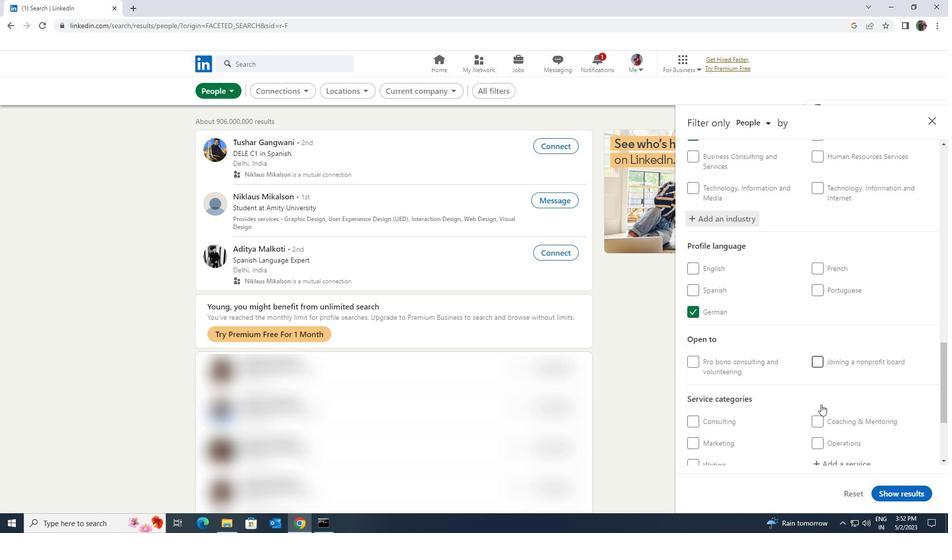 
Action: Mouse scrolled (821, 404) with delta (0, 0)
Screenshot: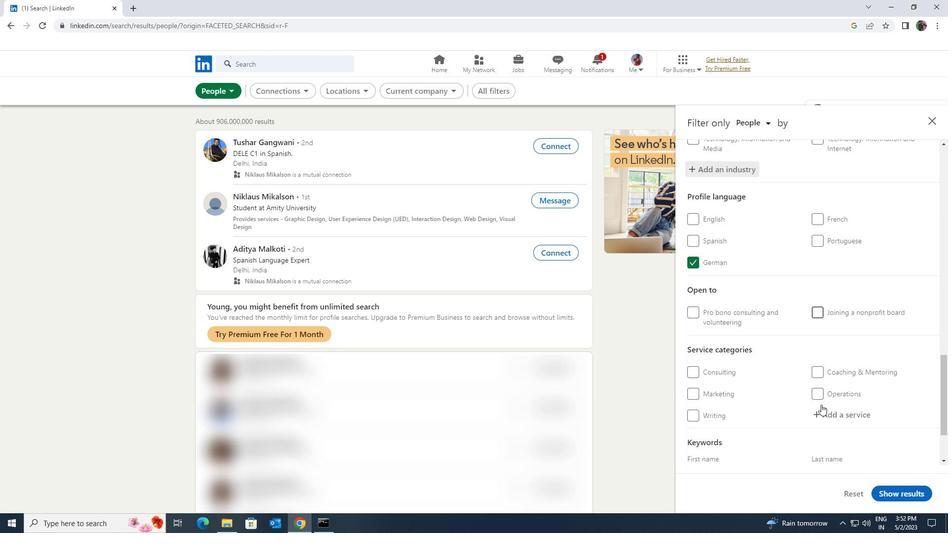 
Action: Mouse moved to (816, 363)
Screenshot: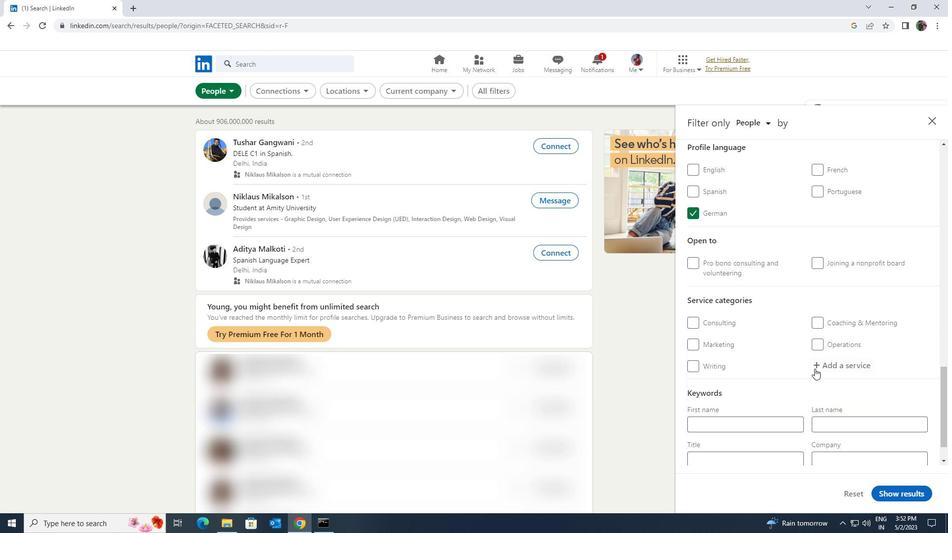 
Action: Mouse pressed left at (816, 363)
Screenshot: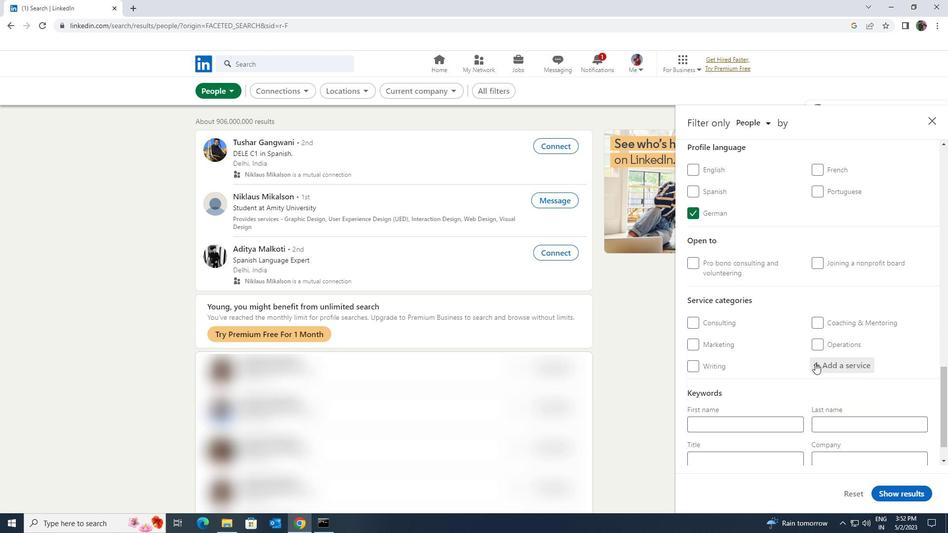 
Action: Key pressed <Key.shift><Key.shift><Key.shift><Key.shift><Key.shift><Key.shift>HEALTHCARE<Key.space>
Screenshot: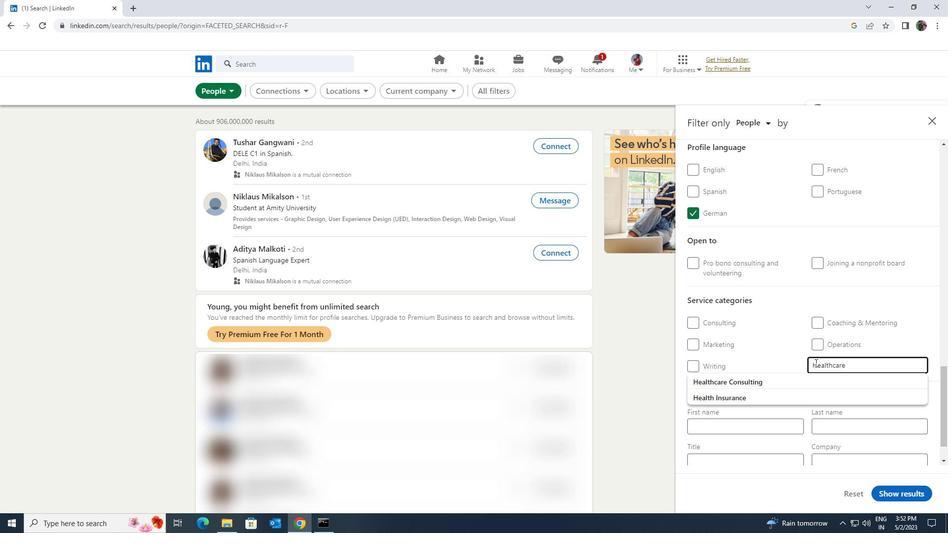 
Action: Mouse moved to (808, 379)
Screenshot: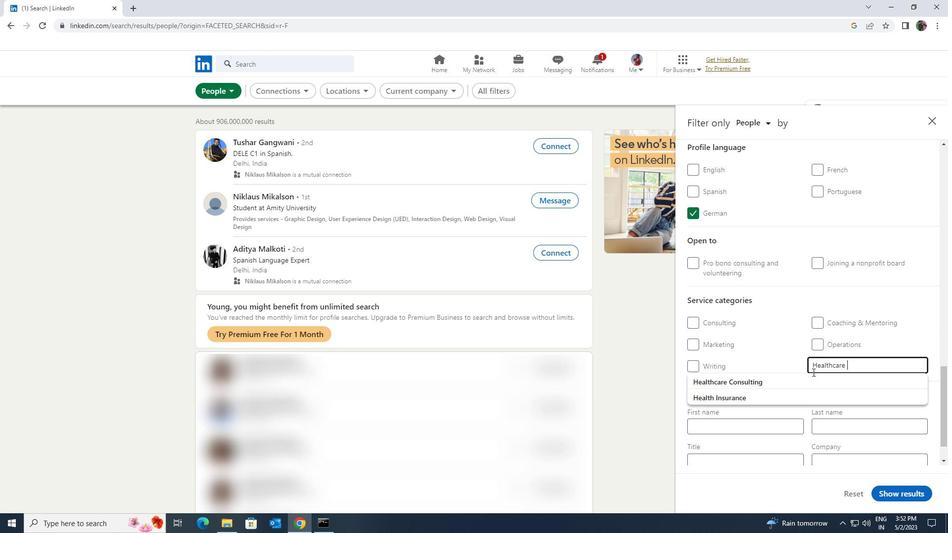 
Action: Mouse pressed left at (808, 379)
Screenshot: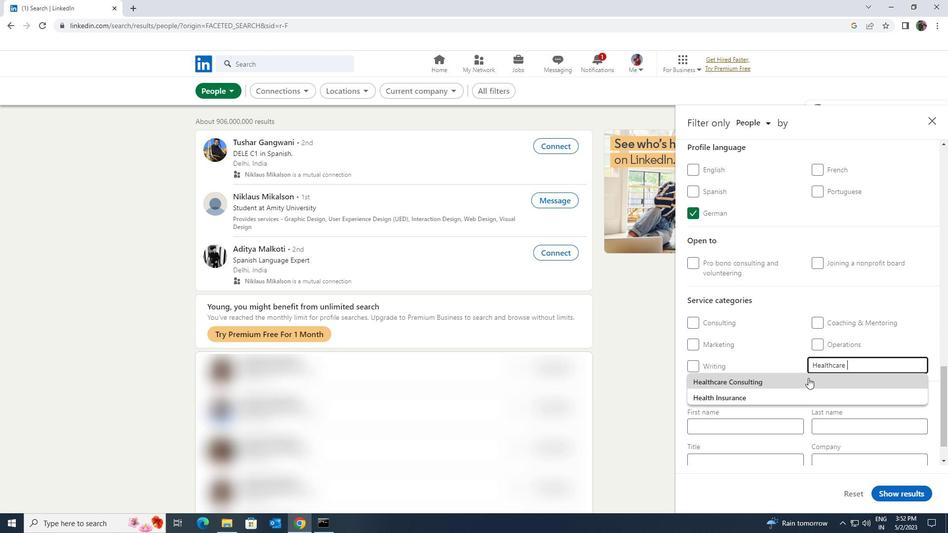 
Action: Mouse scrolled (808, 379) with delta (0, 0)
Screenshot: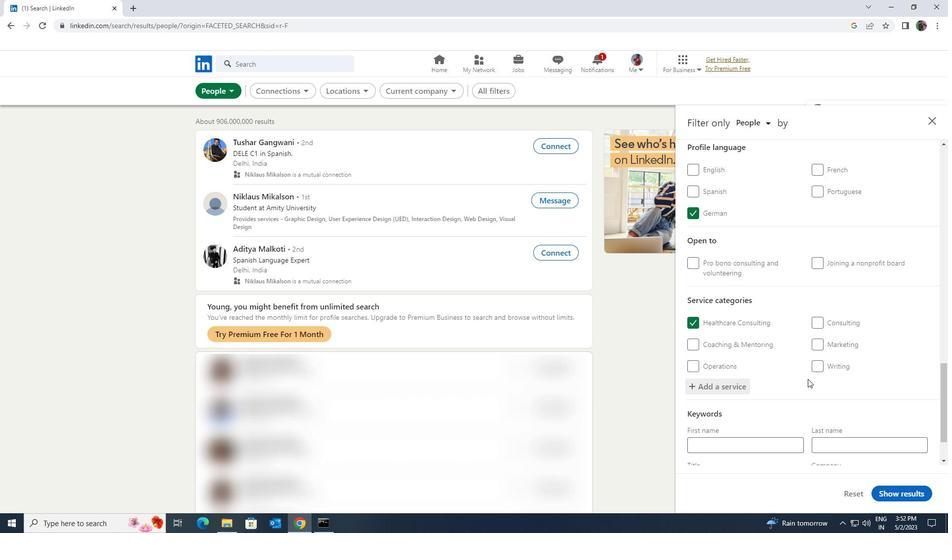 
Action: Mouse scrolled (808, 379) with delta (0, 0)
Screenshot: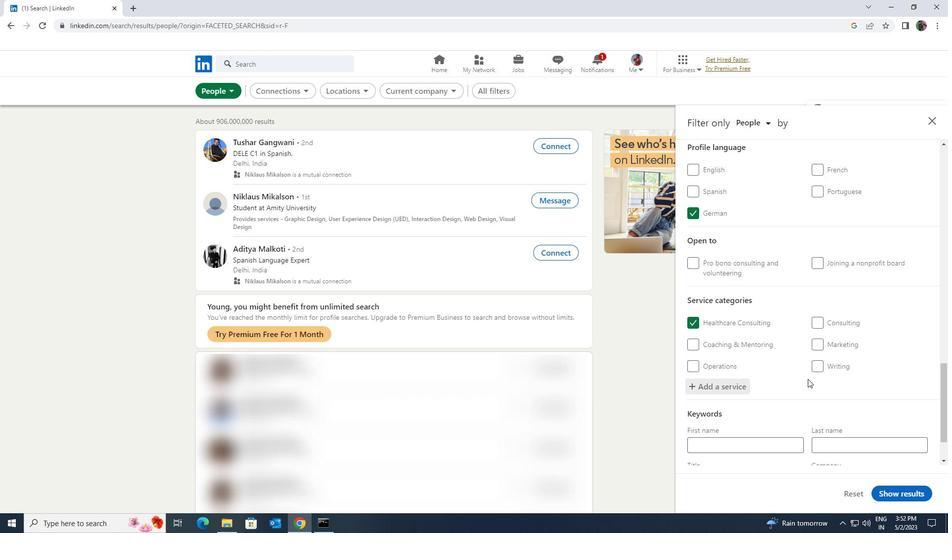 
Action: Mouse scrolled (808, 379) with delta (0, 0)
Screenshot: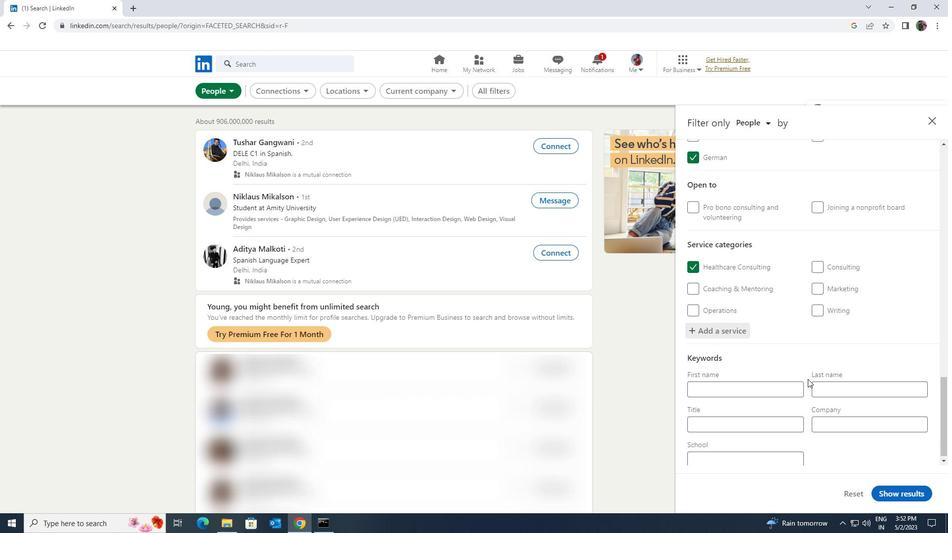 
Action: Mouse moved to (791, 418)
Screenshot: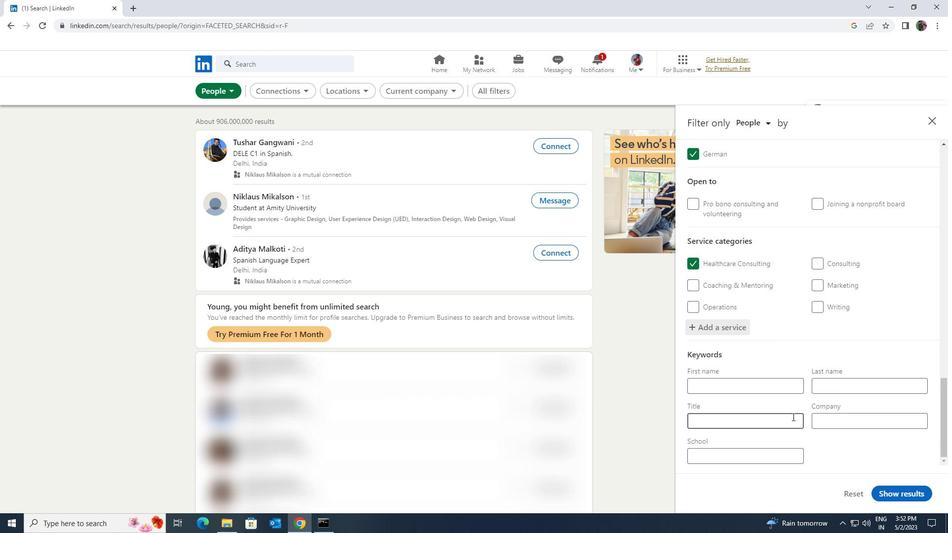 
Action: Mouse pressed left at (791, 418)
Screenshot: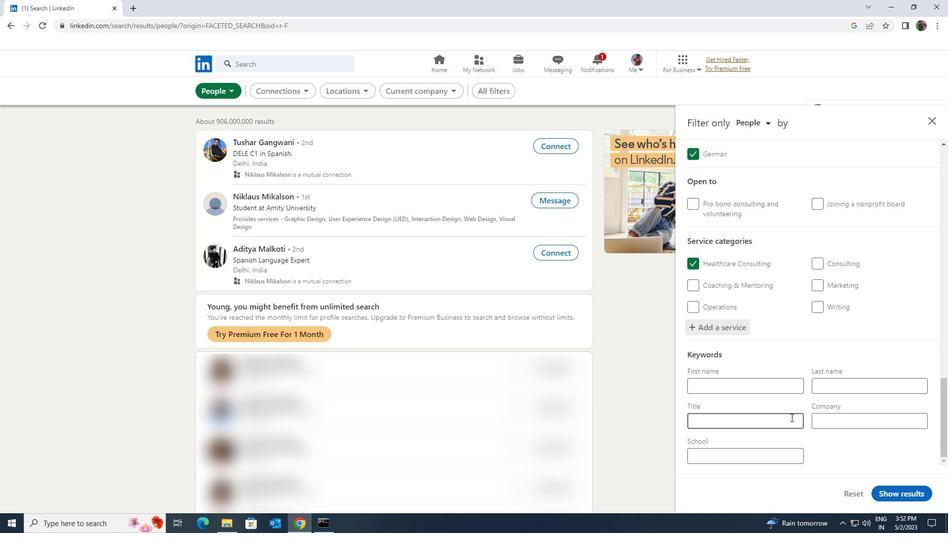 
Action: Key pressed <Key.shift><Key.shift><Key.shift><Key.shift><Key.shift><Key.shift><Key.shift><Key.shift><Key.shift><Key.shift><Key.shift><Key.shift><Key.shift><Key.shift><Key.shift><Key.shift>CONTENT<Key.space><Key.shift>MARKETING<Key.space><Key.shift>MANAGER
Screenshot: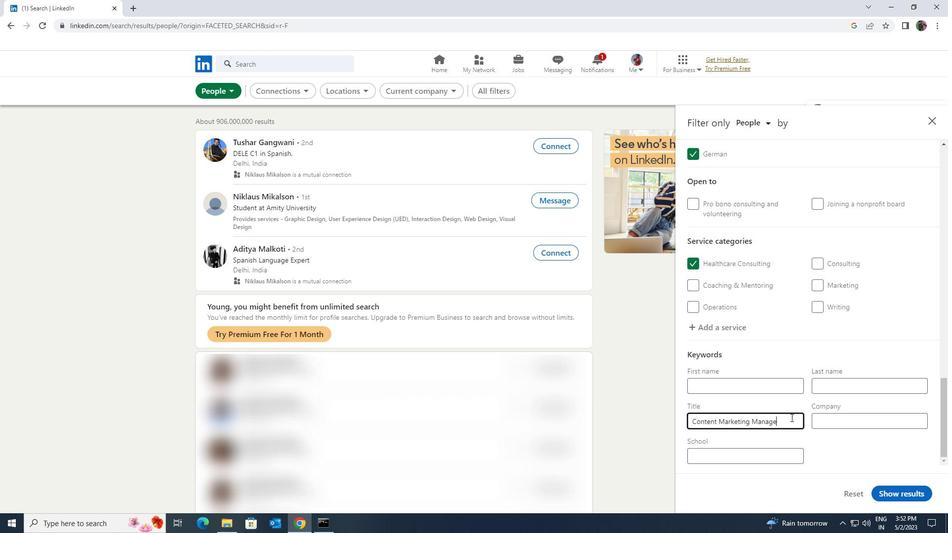 
Action: Mouse moved to (887, 490)
Screenshot: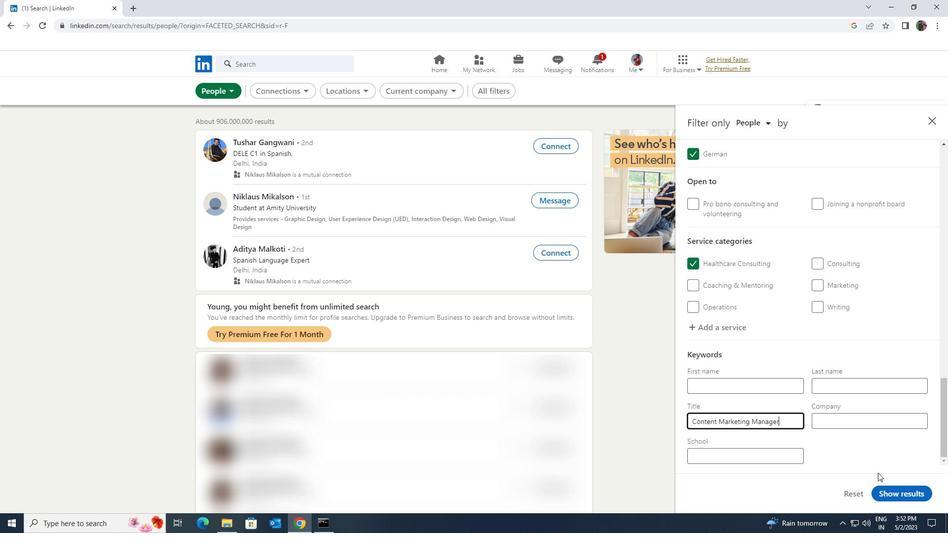 
Action: Mouse pressed left at (887, 490)
Screenshot: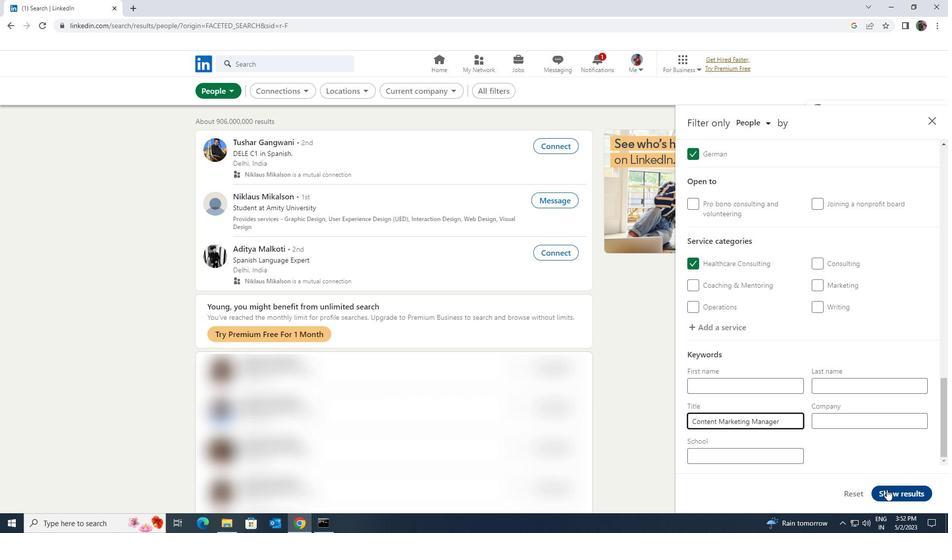 
